Task: Add a condition where "Channel Is Chat transcript" in pending tickets.
Action: Mouse moved to (154, 465)
Screenshot: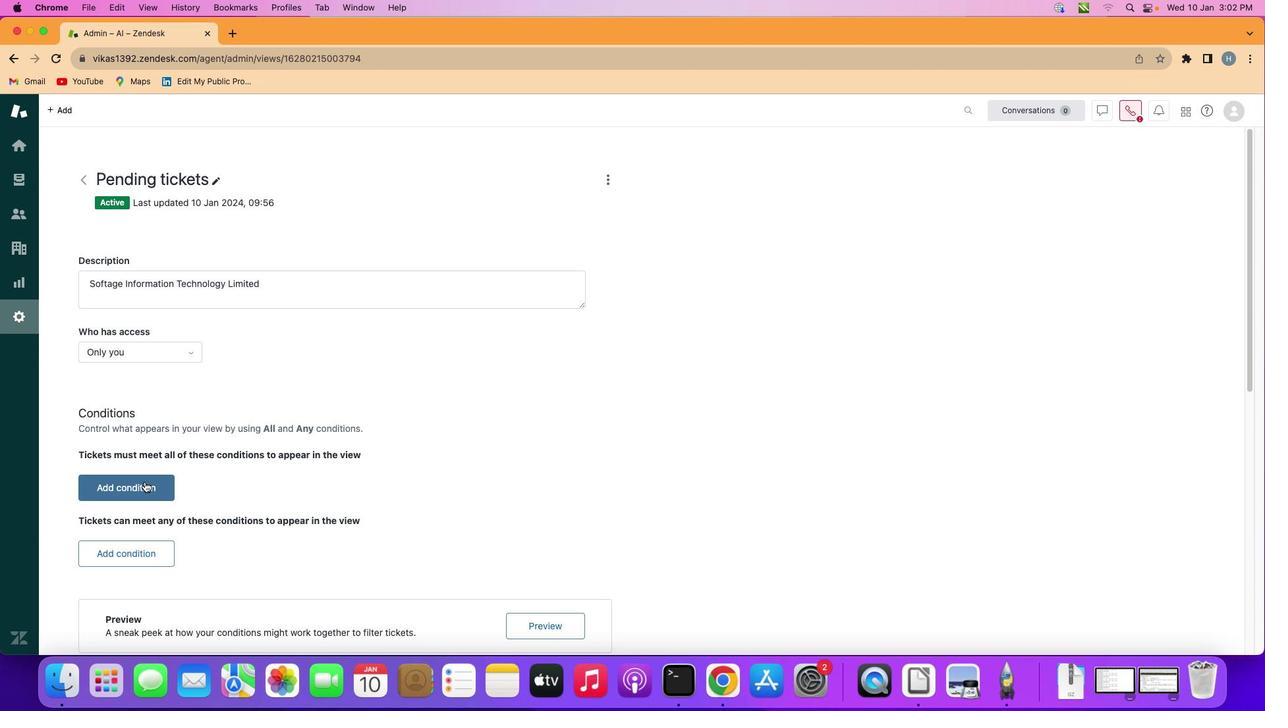 
Action: Mouse pressed left at (154, 465)
Screenshot: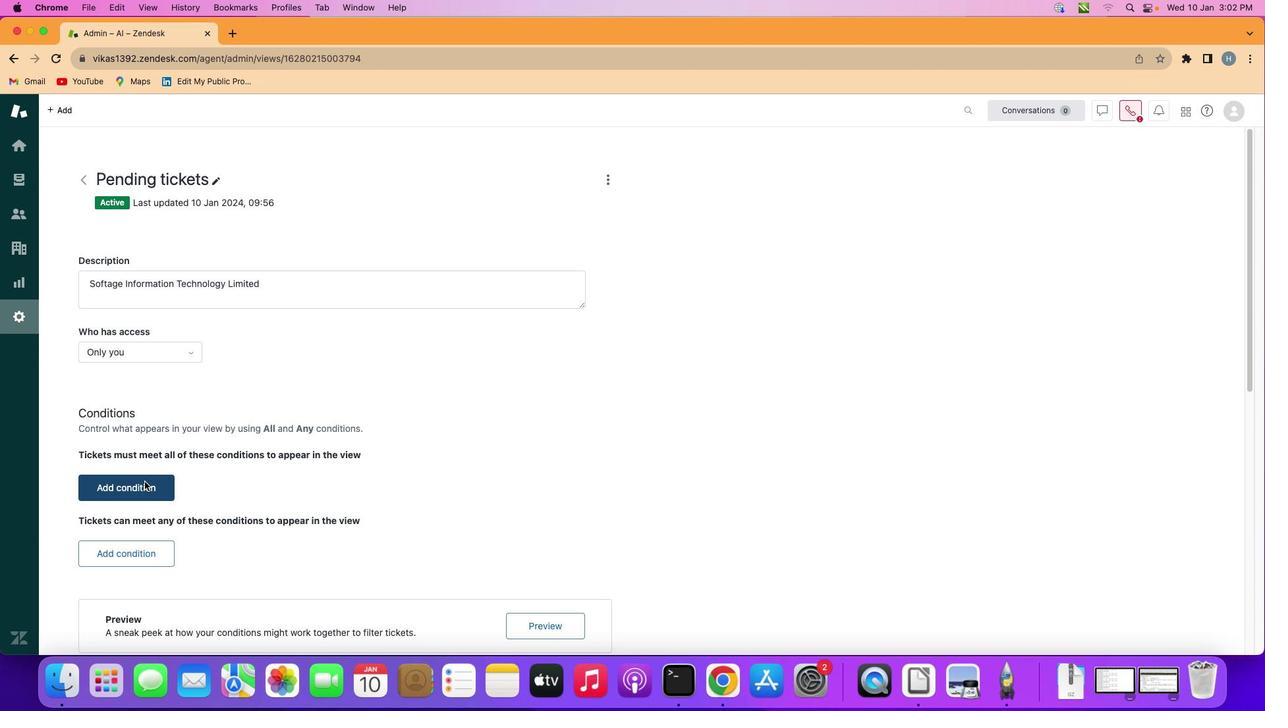 
Action: Mouse moved to (197, 466)
Screenshot: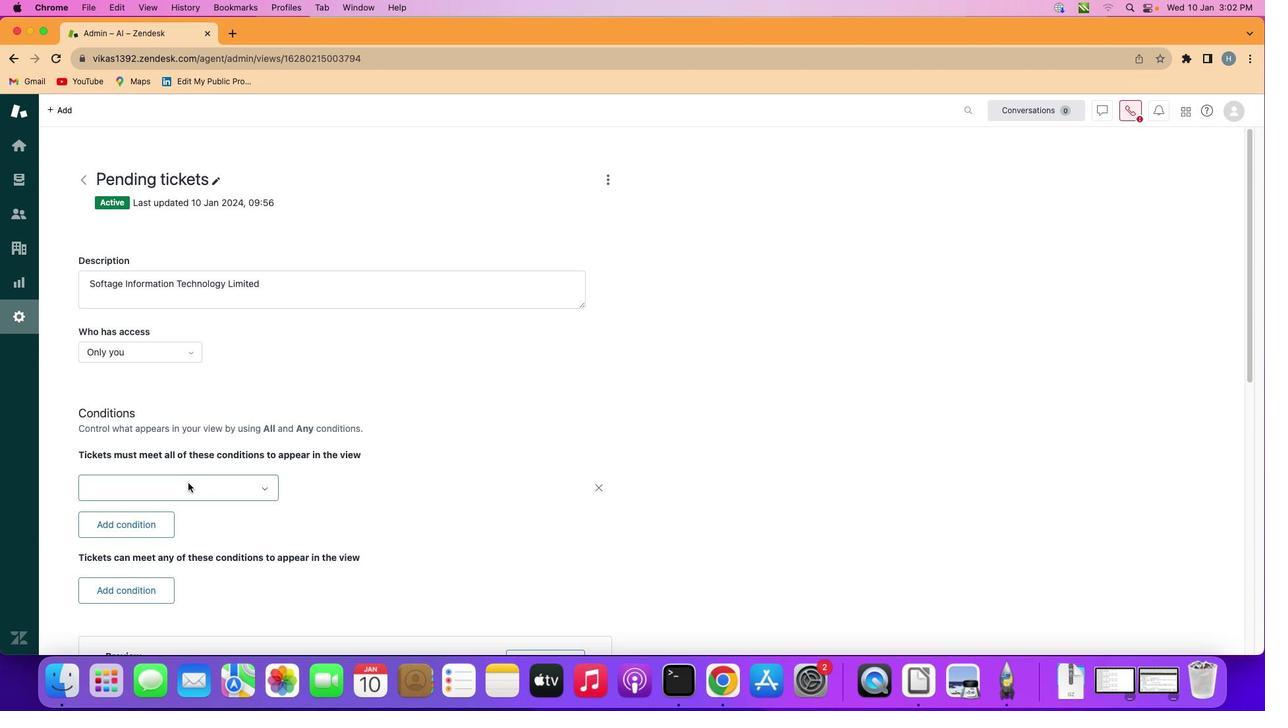 
Action: Mouse pressed left at (197, 466)
Screenshot: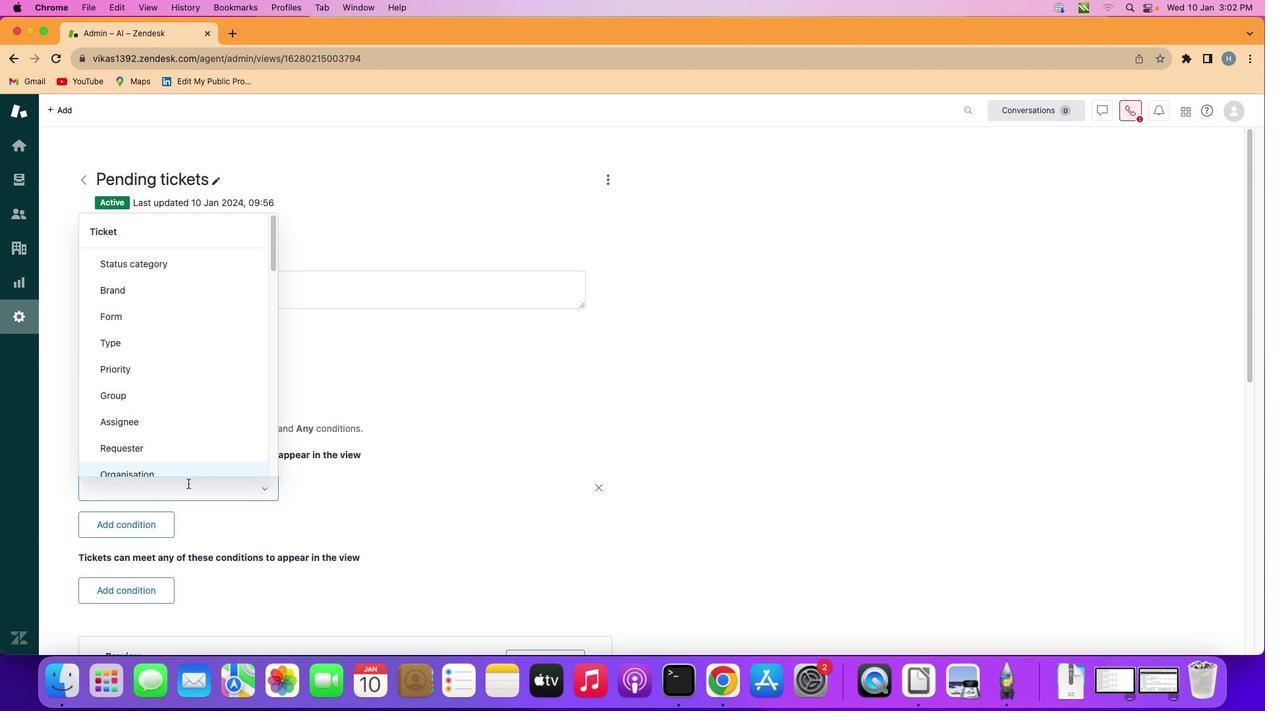 
Action: Mouse moved to (182, 383)
Screenshot: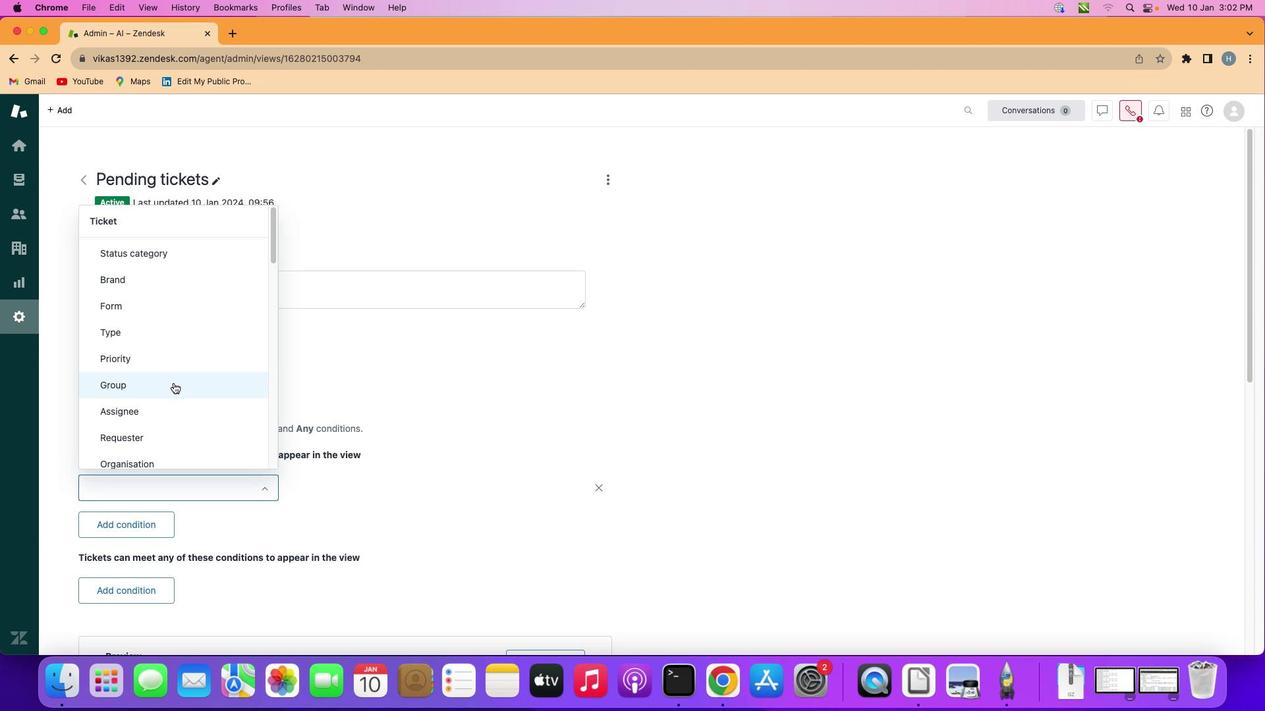 
Action: Mouse scrolled (182, 383) with delta (11, 65)
Screenshot: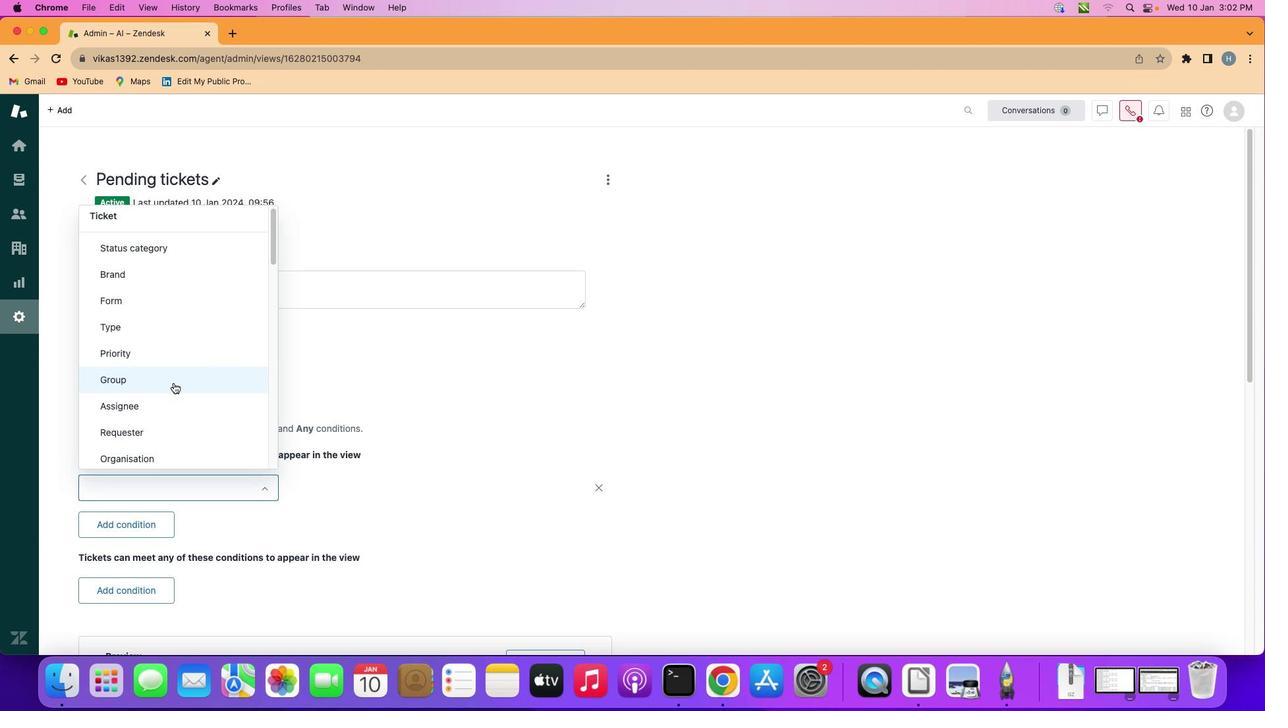 
Action: Mouse scrolled (182, 383) with delta (11, 65)
Screenshot: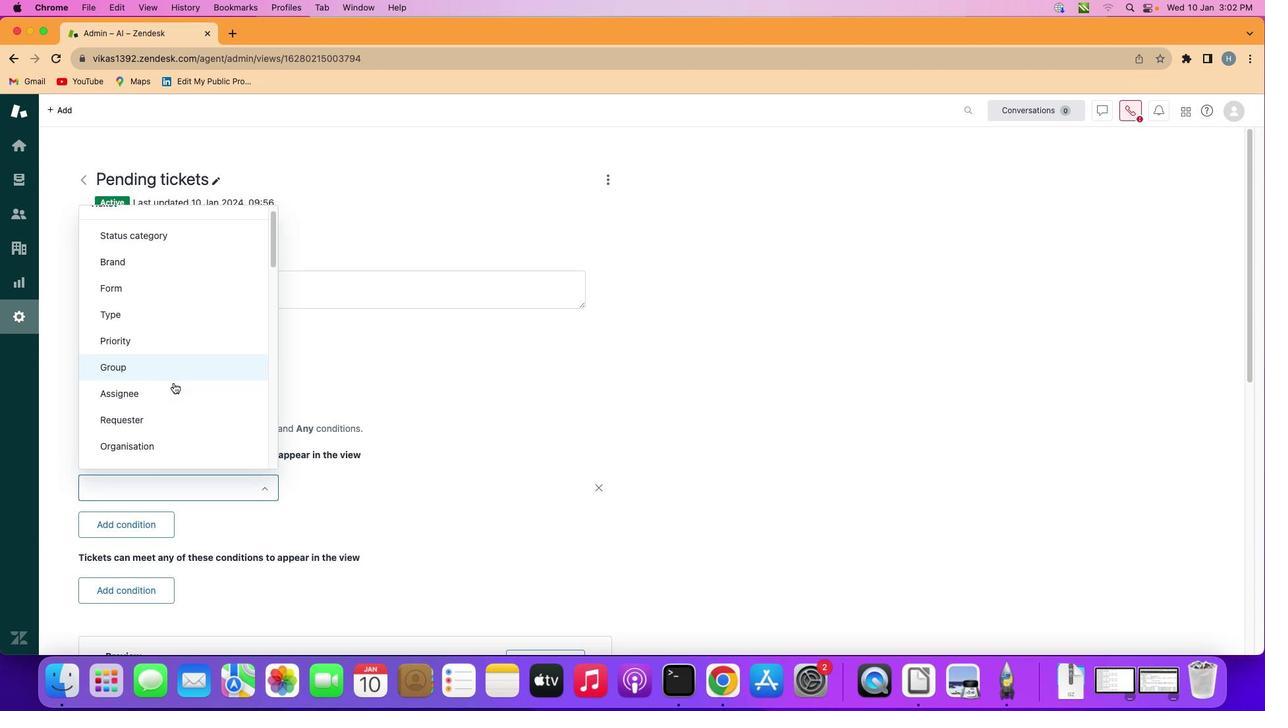 
Action: Mouse moved to (182, 383)
Screenshot: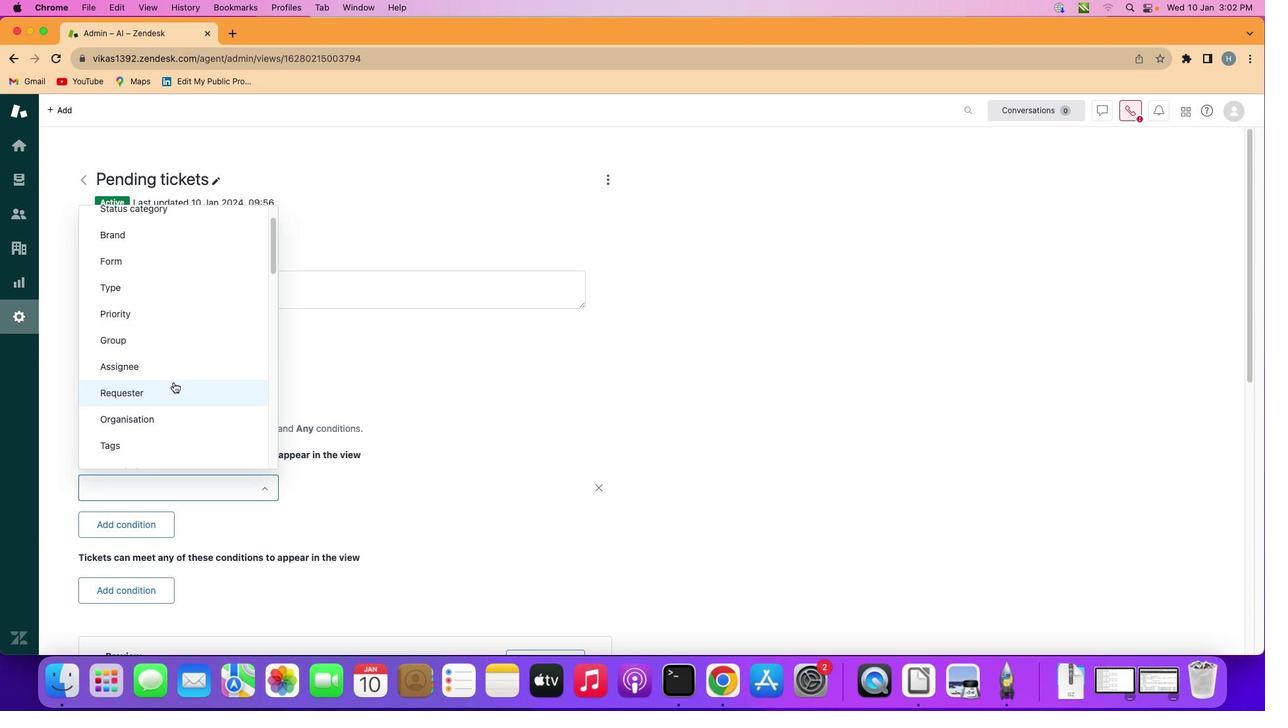 
Action: Mouse scrolled (182, 383) with delta (11, 65)
Screenshot: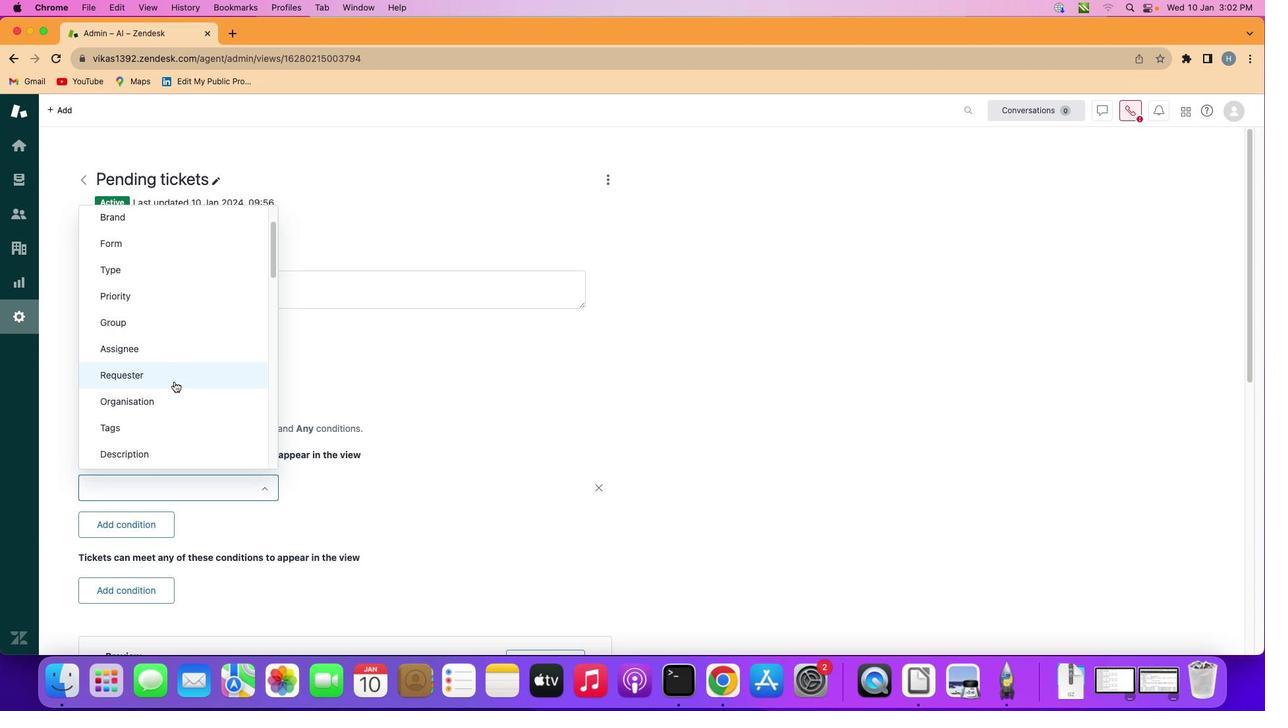 
Action: Mouse moved to (182, 383)
Screenshot: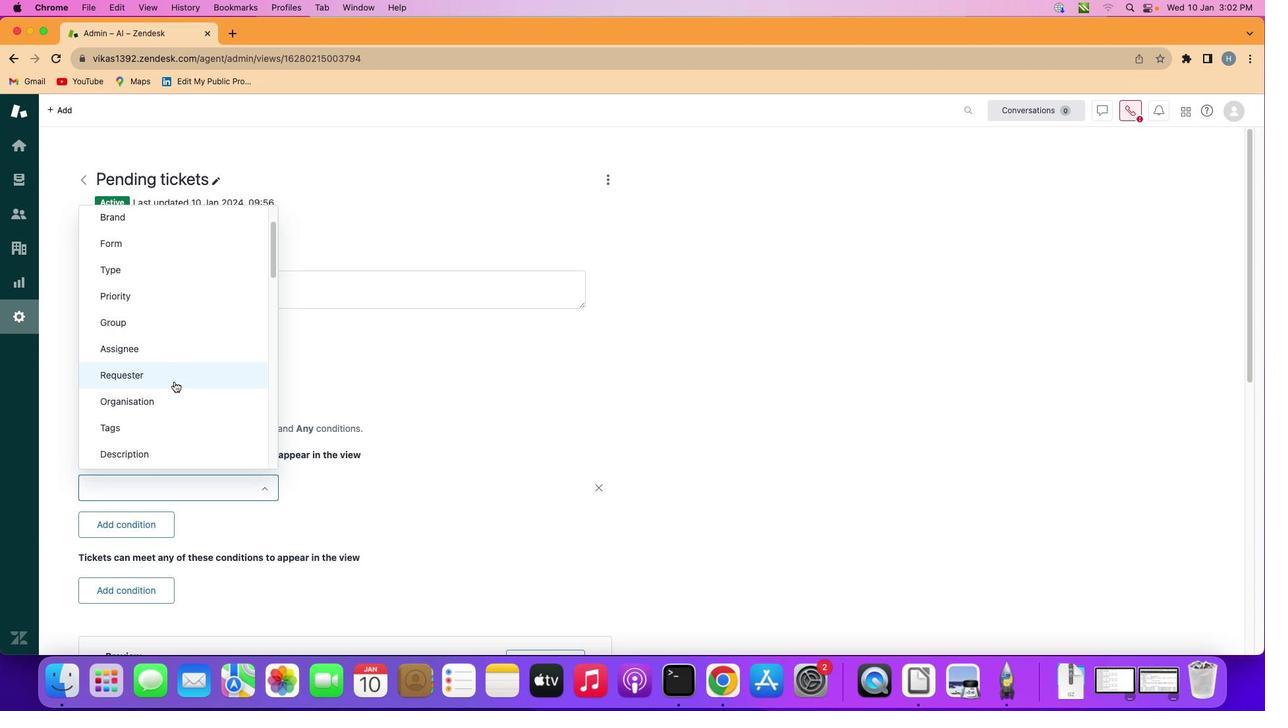 
Action: Mouse scrolled (182, 383) with delta (11, 65)
Screenshot: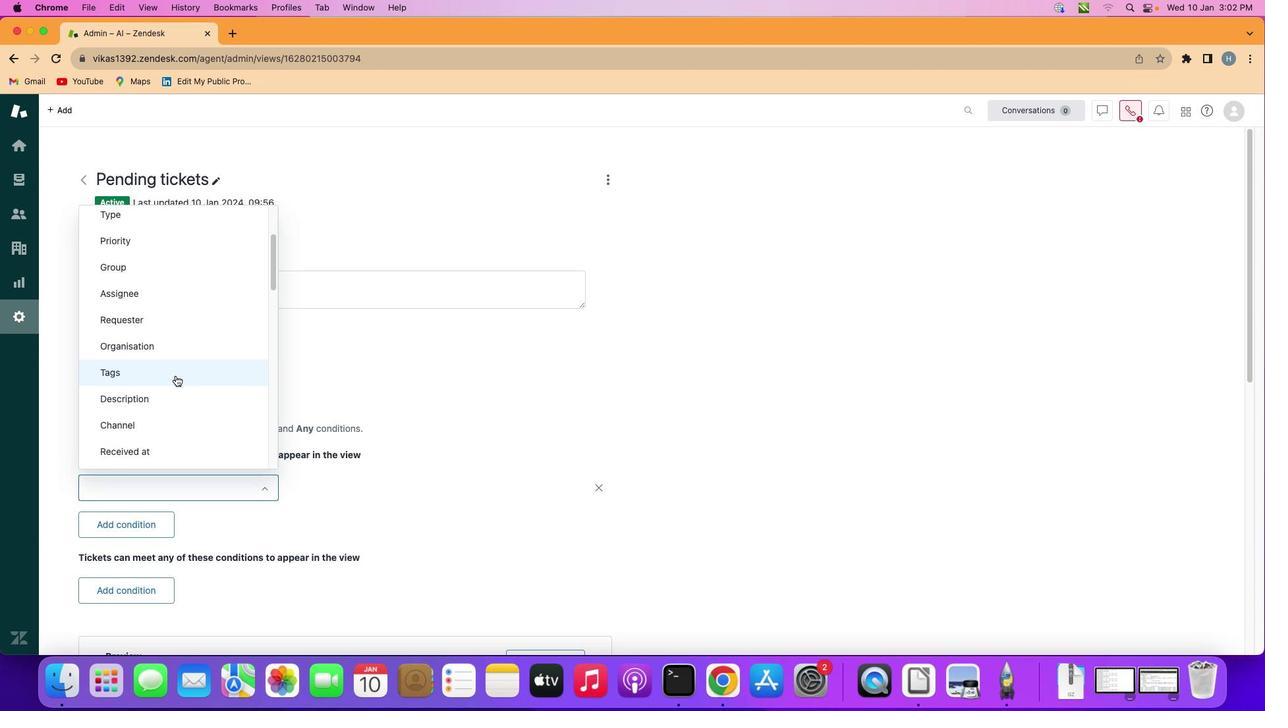 
Action: Mouse moved to (183, 383)
Screenshot: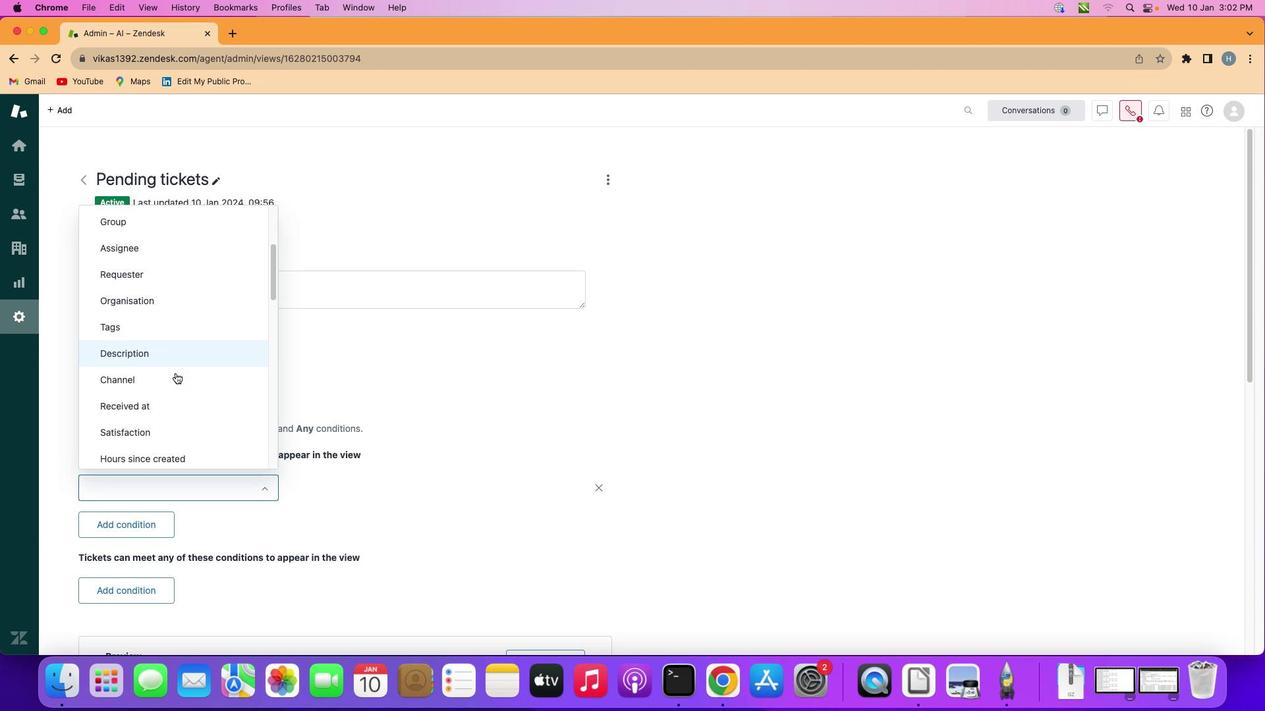 
Action: Mouse scrolled (183, 383) with delta (11, 65)
Screenshot: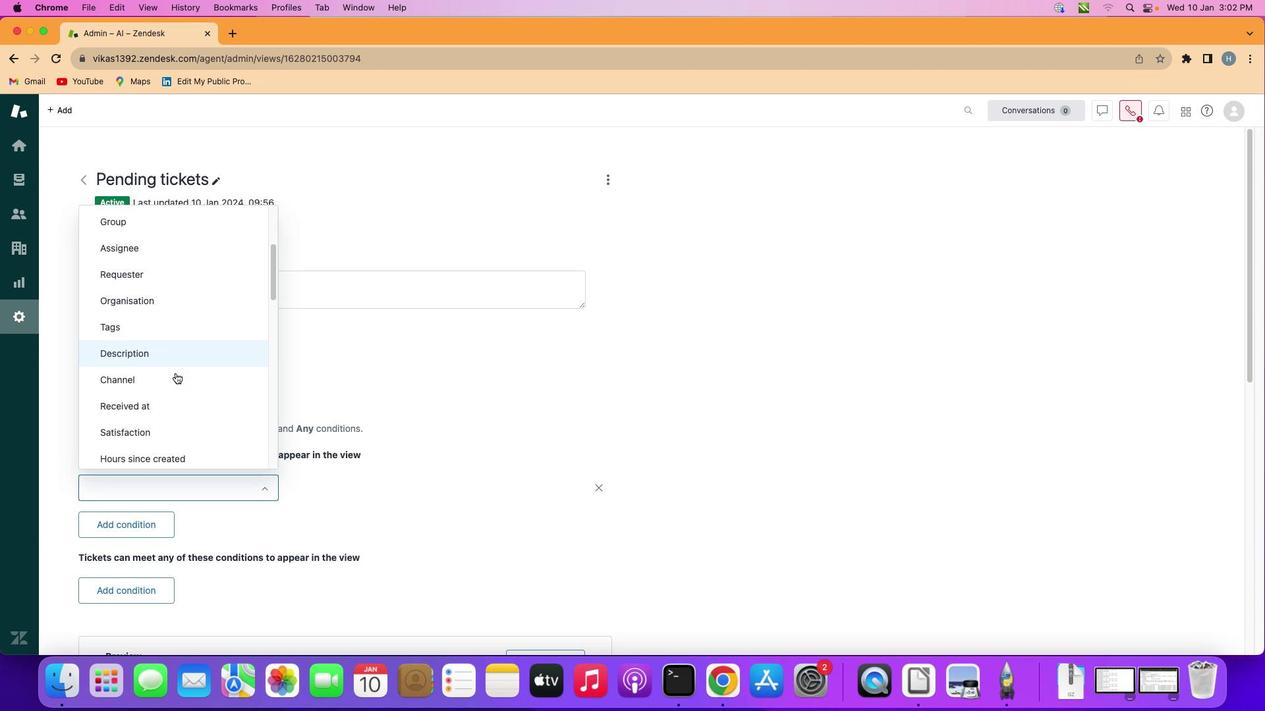 
Action: Mouse moved to (199, 377)
Screenshot: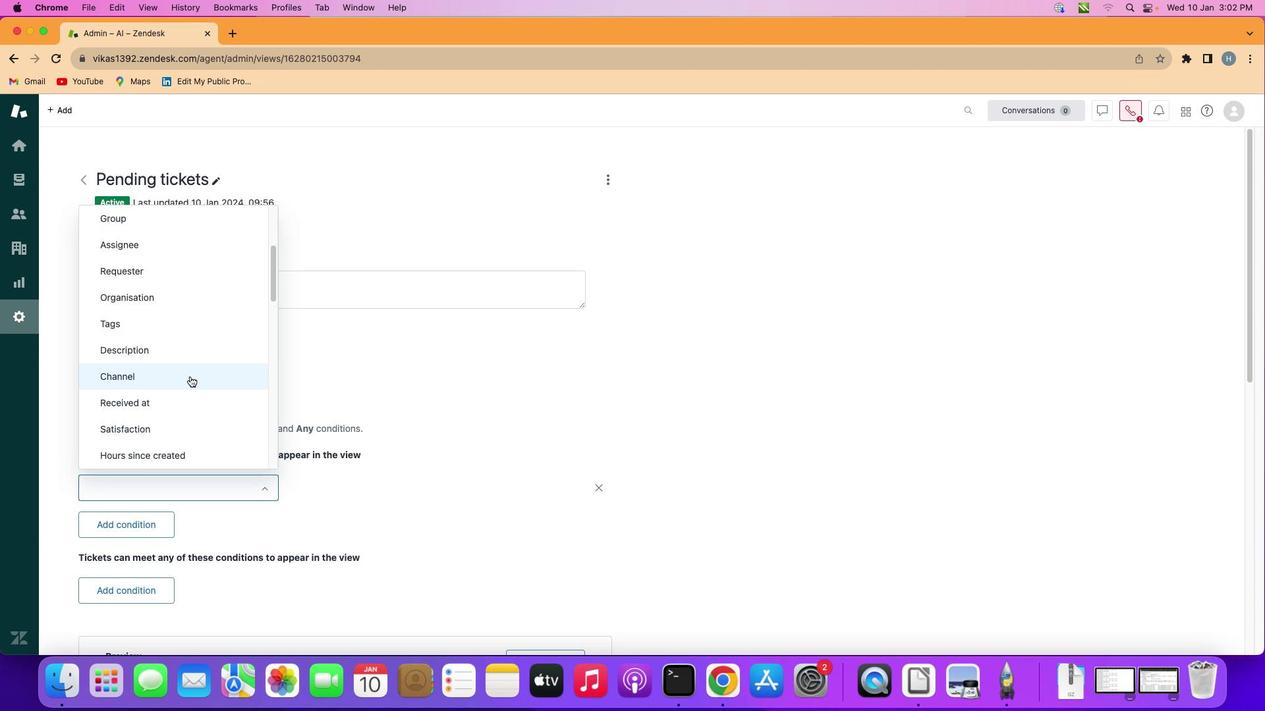 
Action: Mouse pressed left at (199, 377)
Screenshot: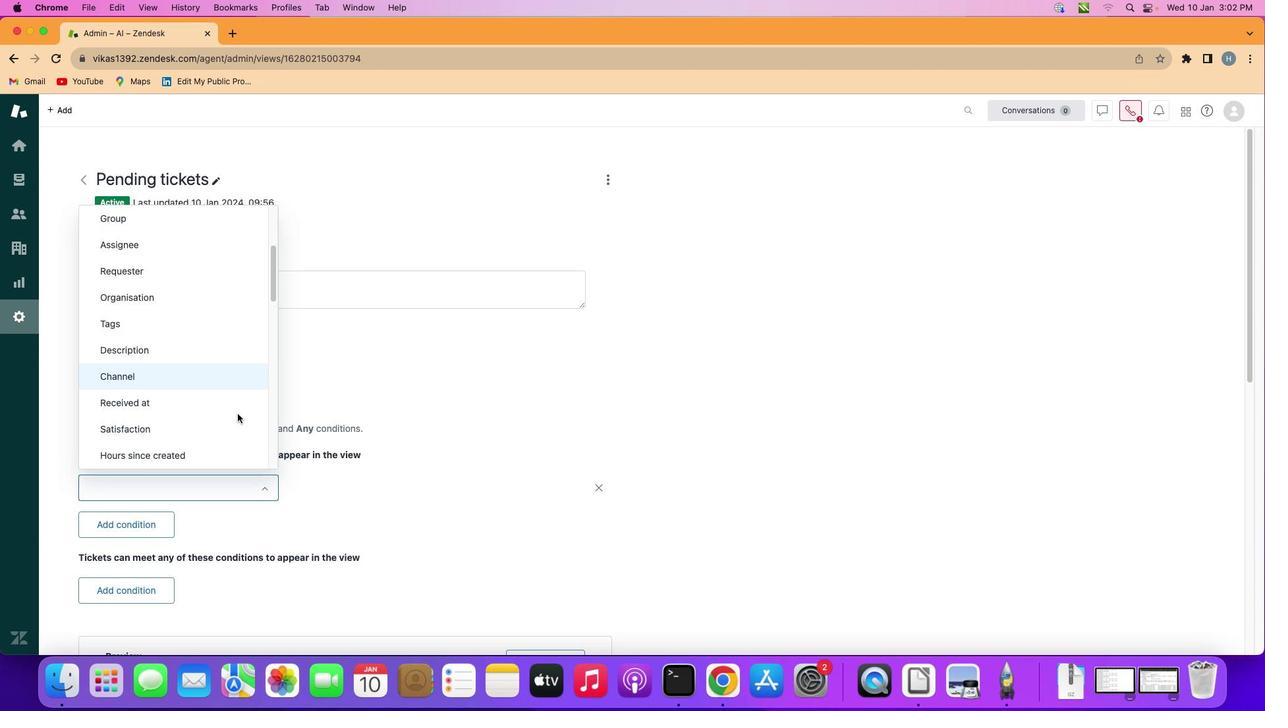 
Action: Mouse moved to (341, 465)
Screenshot: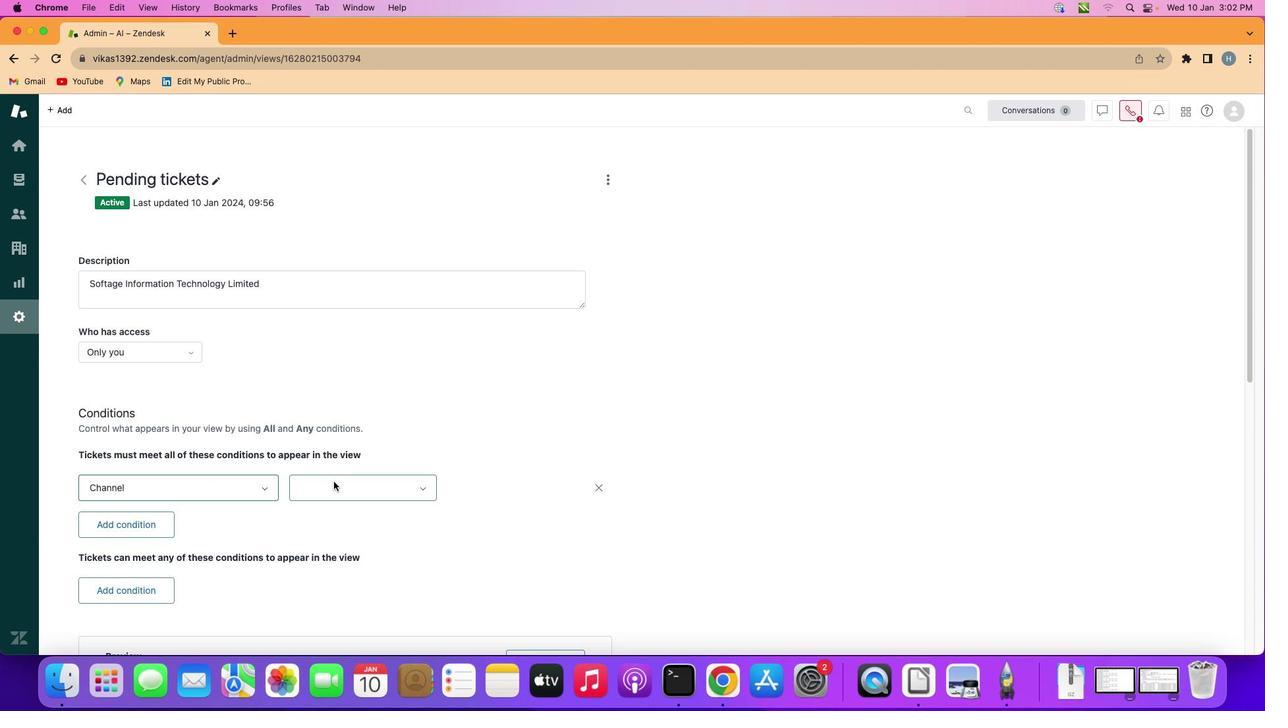 
Action: Mouse pressed left at (341, 465)
Screenshot: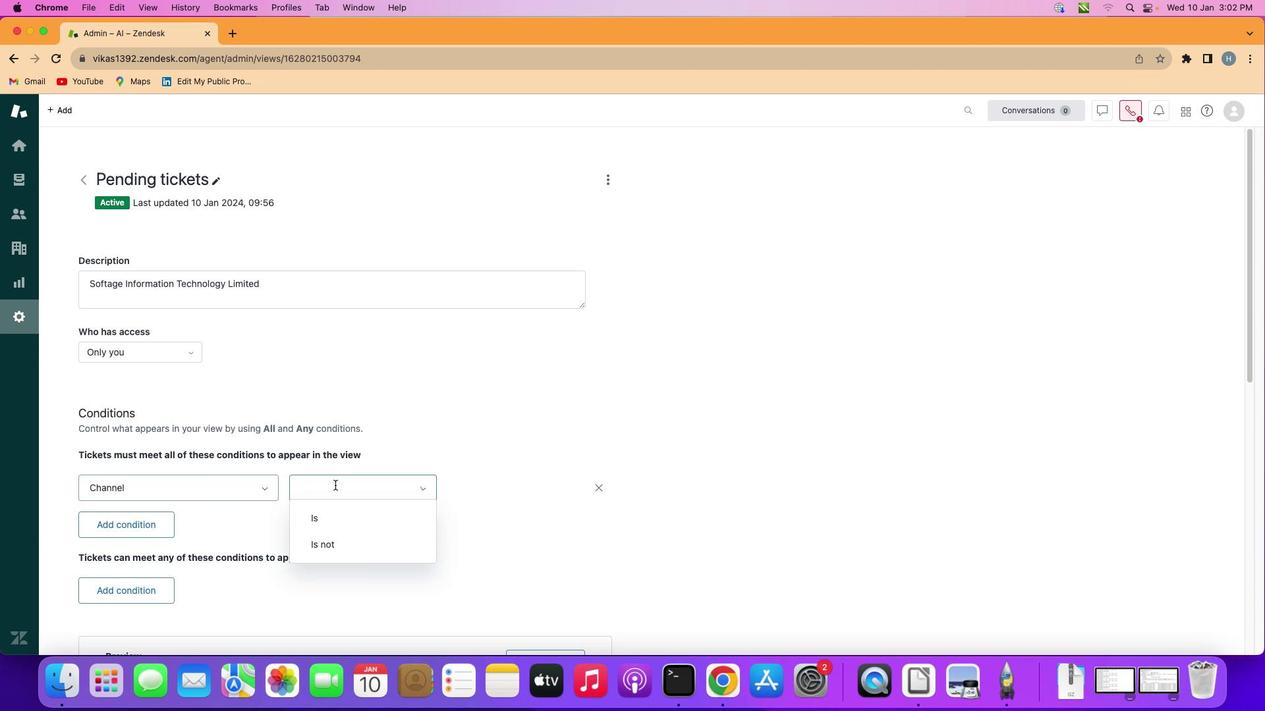 
Action: Mouse moved to (342, 497)
Screenshot: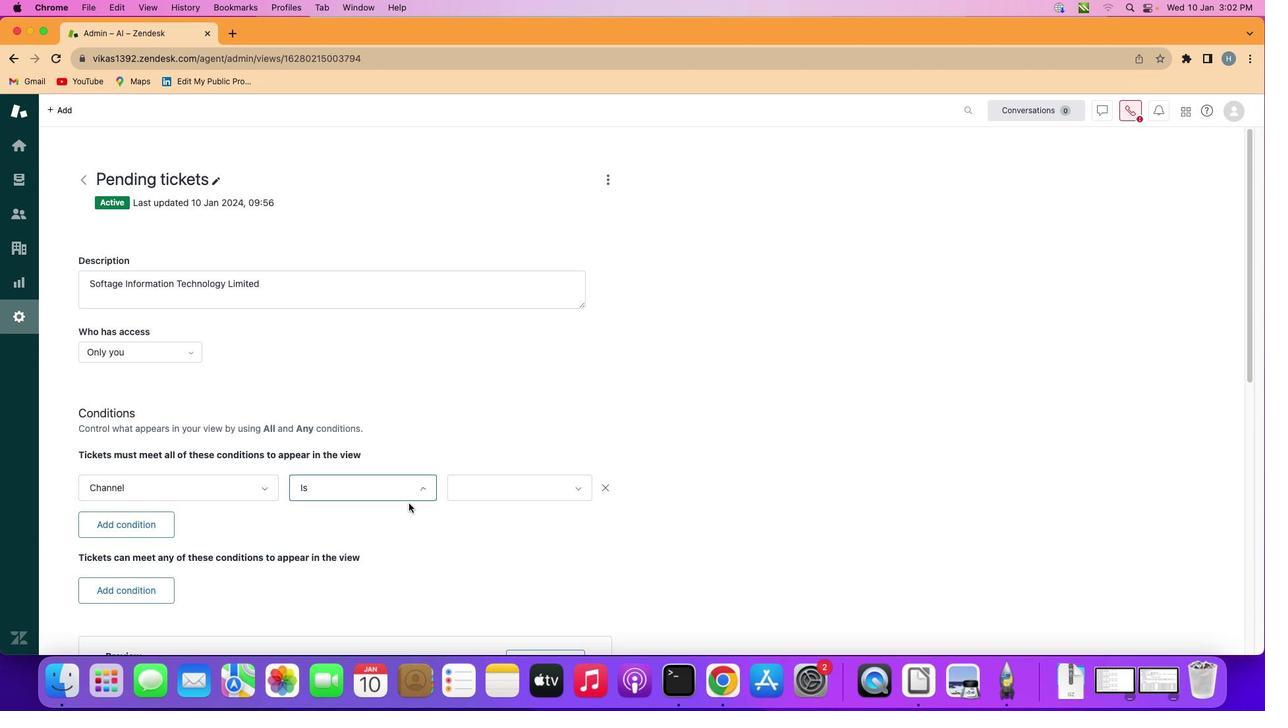
Action: Mouse pressed left at (342, 497)
Screenshot: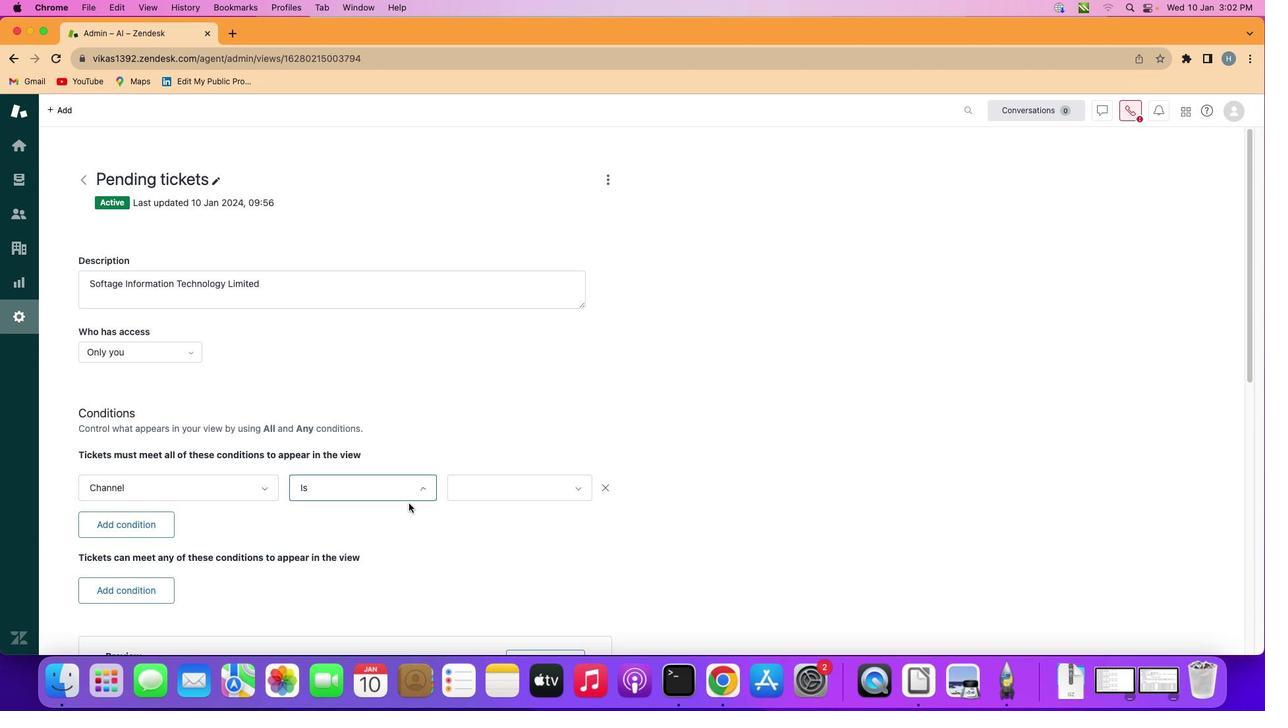 
Action: Mouse moved to (547, 464)
Screenshot: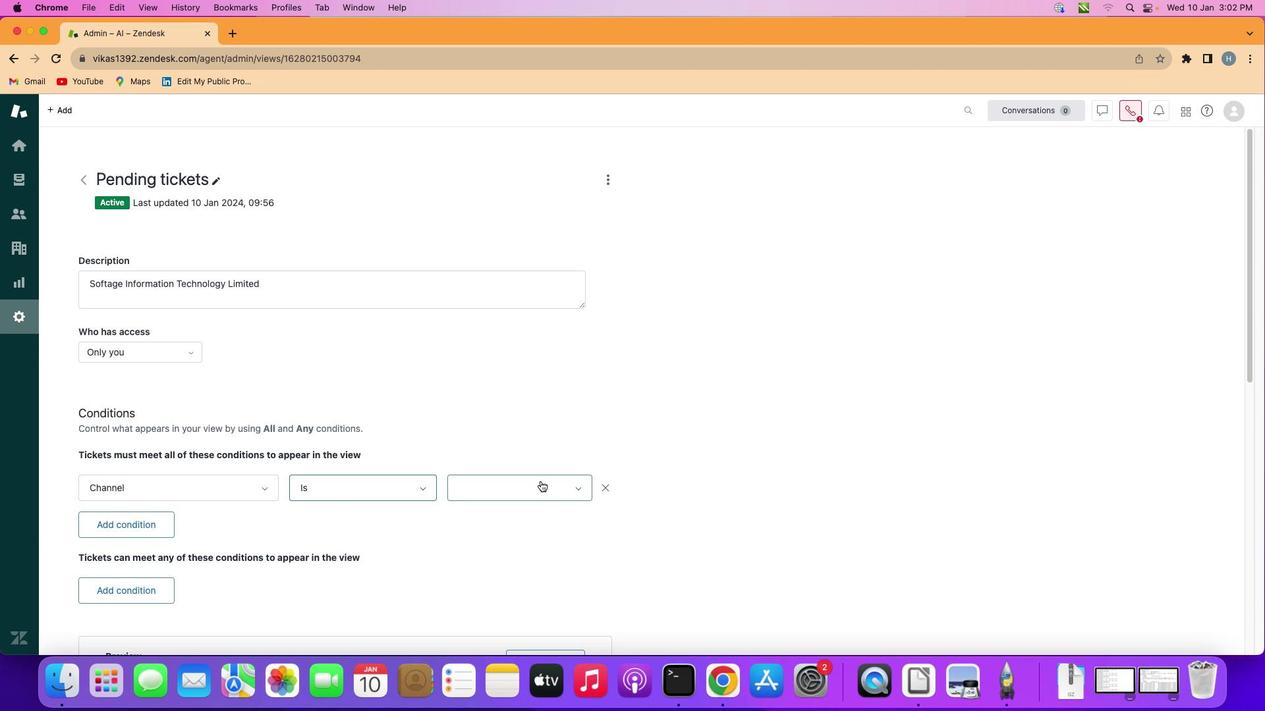
Action: Mouse pressed left at (547, 464)
Screenshot: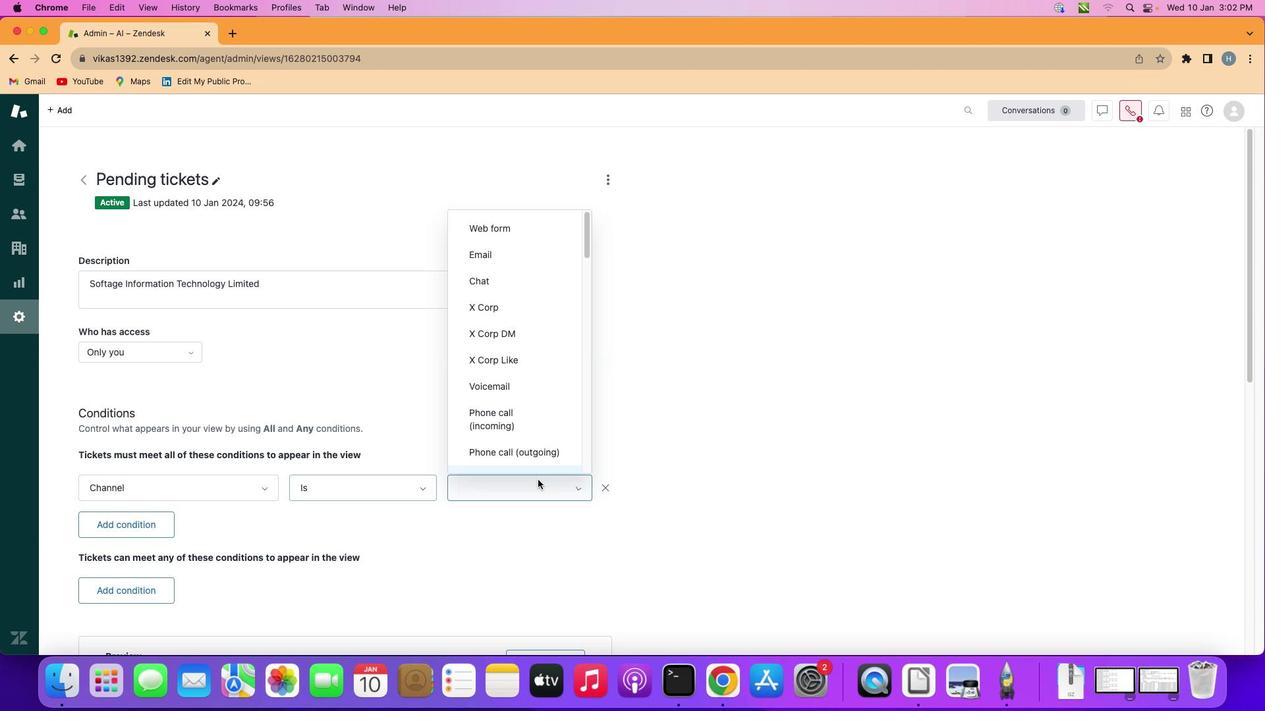 
Action: Mouse moved to (532, 370)
Screenshot: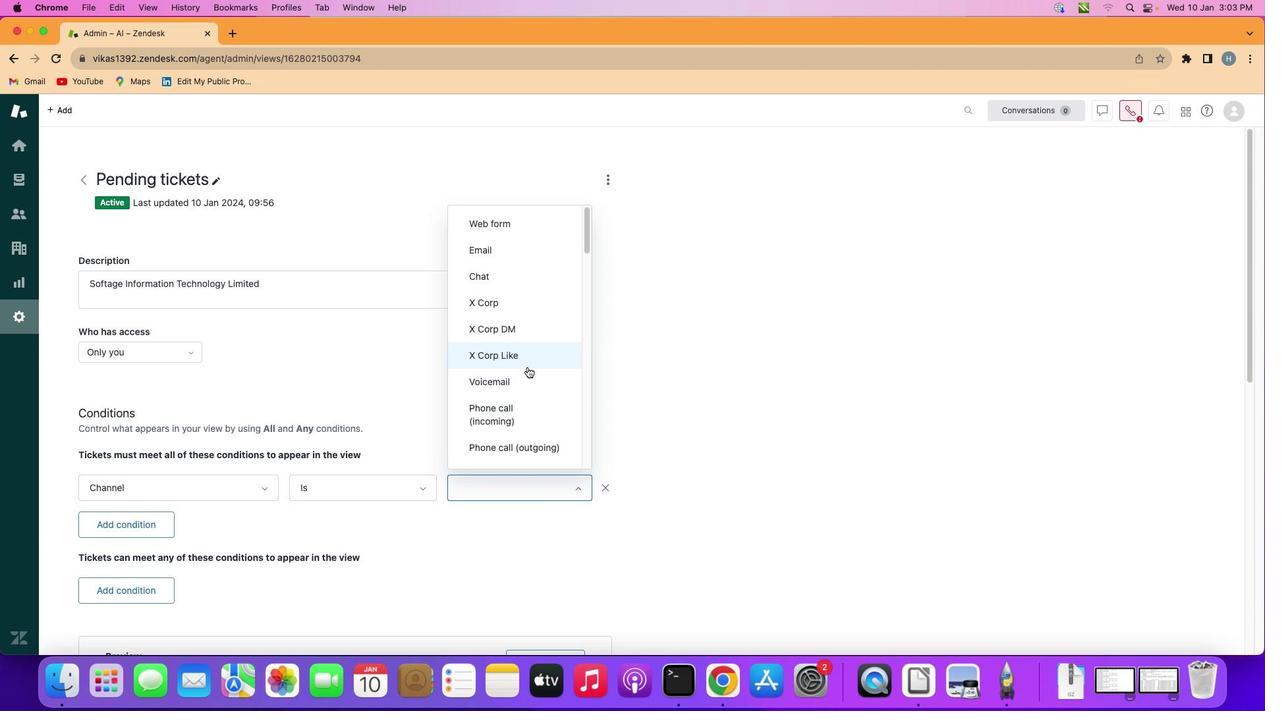 
Action: Mouse scrolled (532, 370) with delta (11, 65)
Screenshot: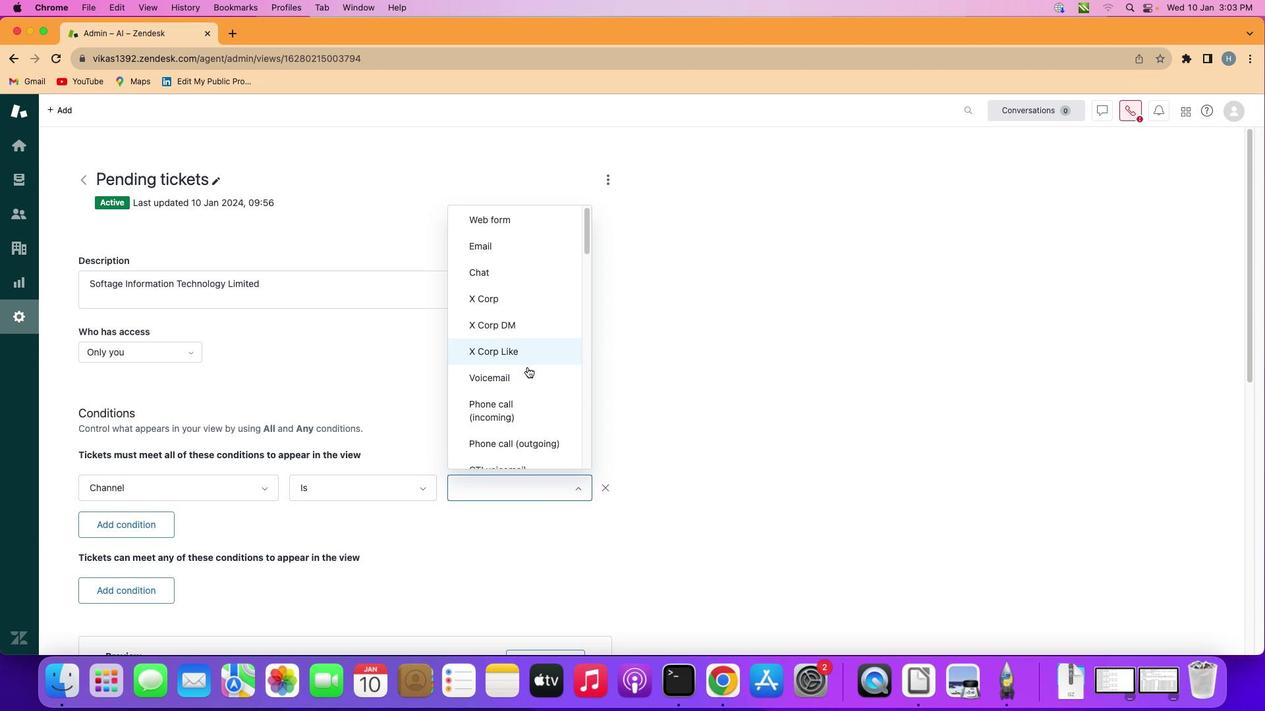 
Action: Mouse scrolled (532, 370) with delta (11, 65)
Screenshot: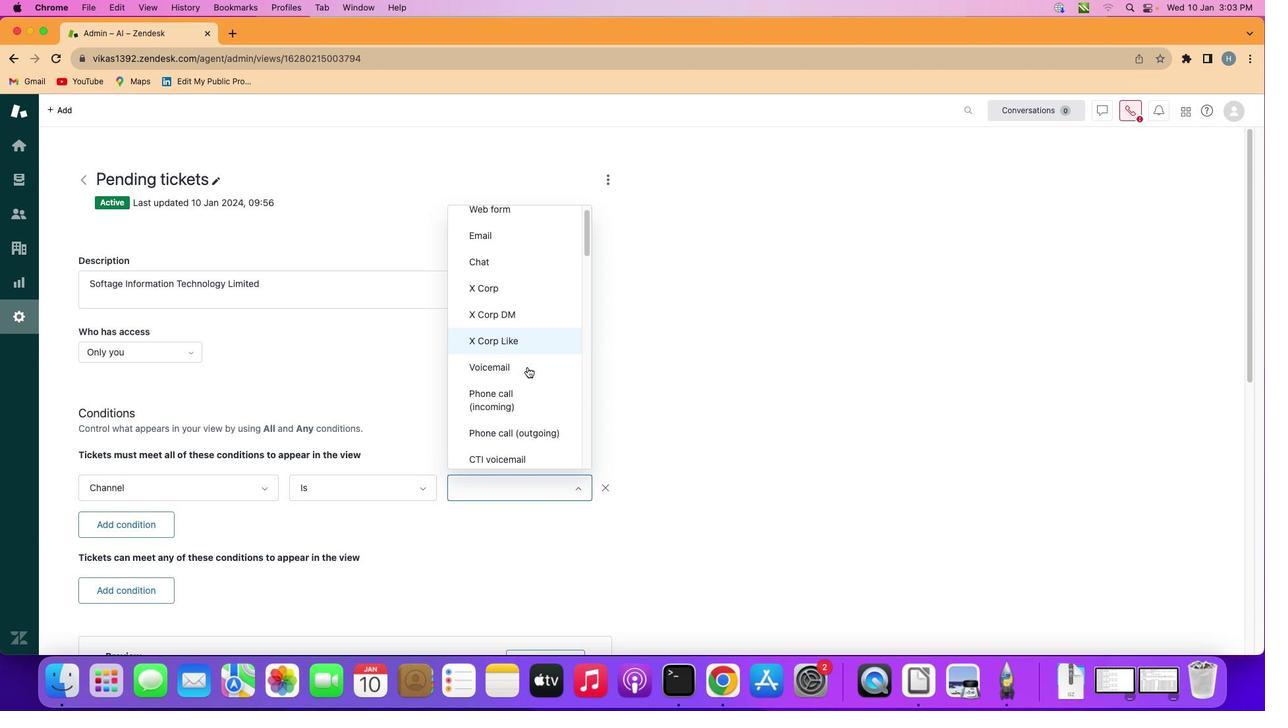 
Action: Mouse scrolled (532, 370) with delta (11, 65)
Screenshot: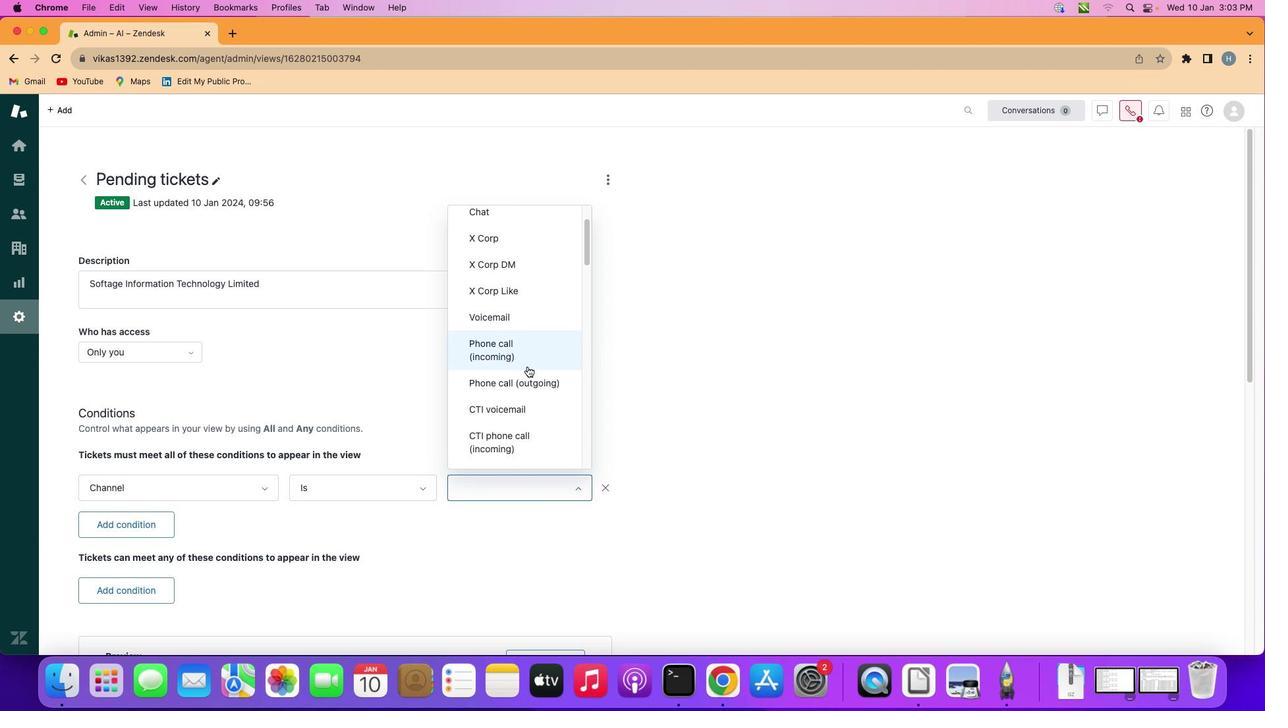 
Action: Mouse scrolled (532, 370) with delta (11, 65)
Screenshot: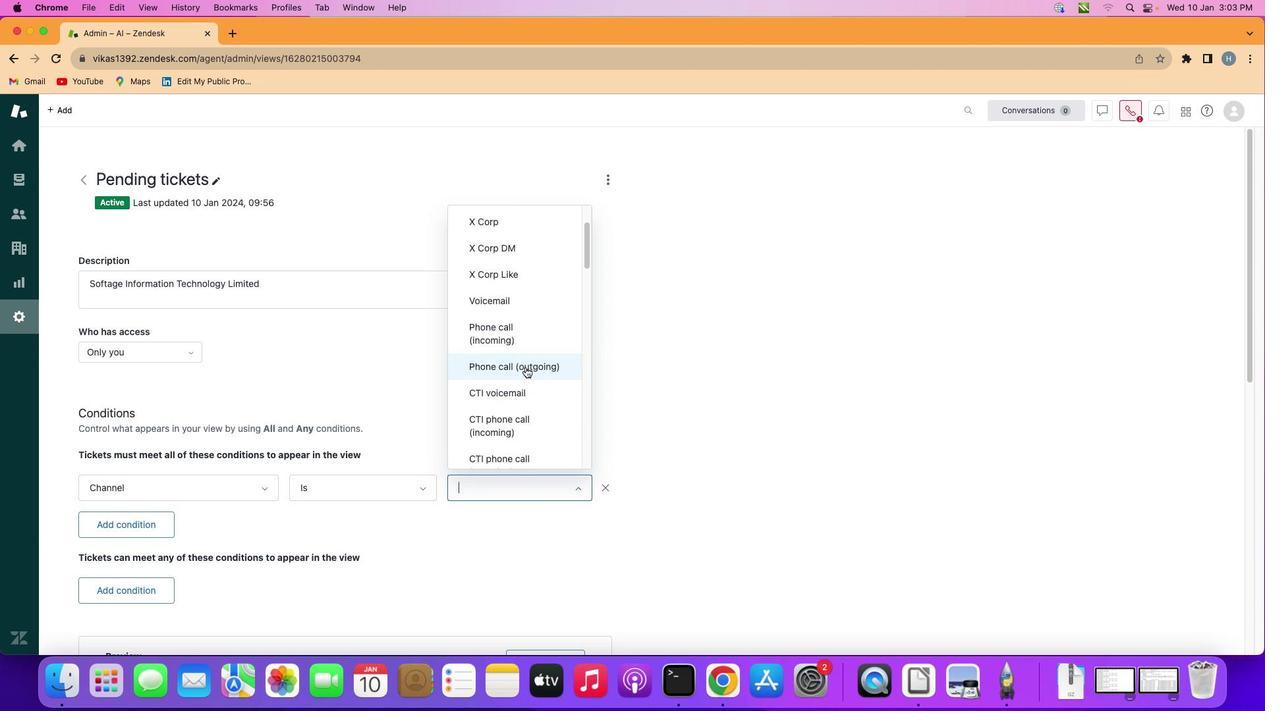 
Action: Mouse moved to (521, 380)
Screenshot: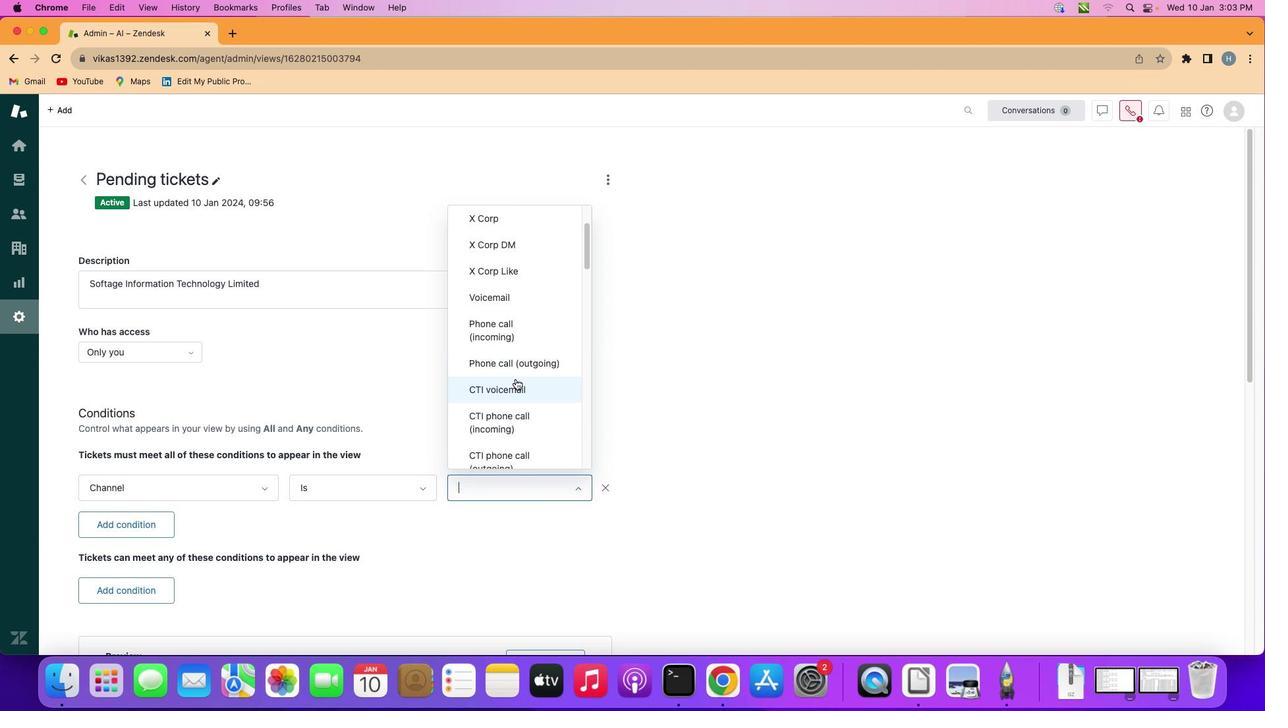 
Action: Mouse scrolled (521, 380) with delta (11, 65)
Screenshot: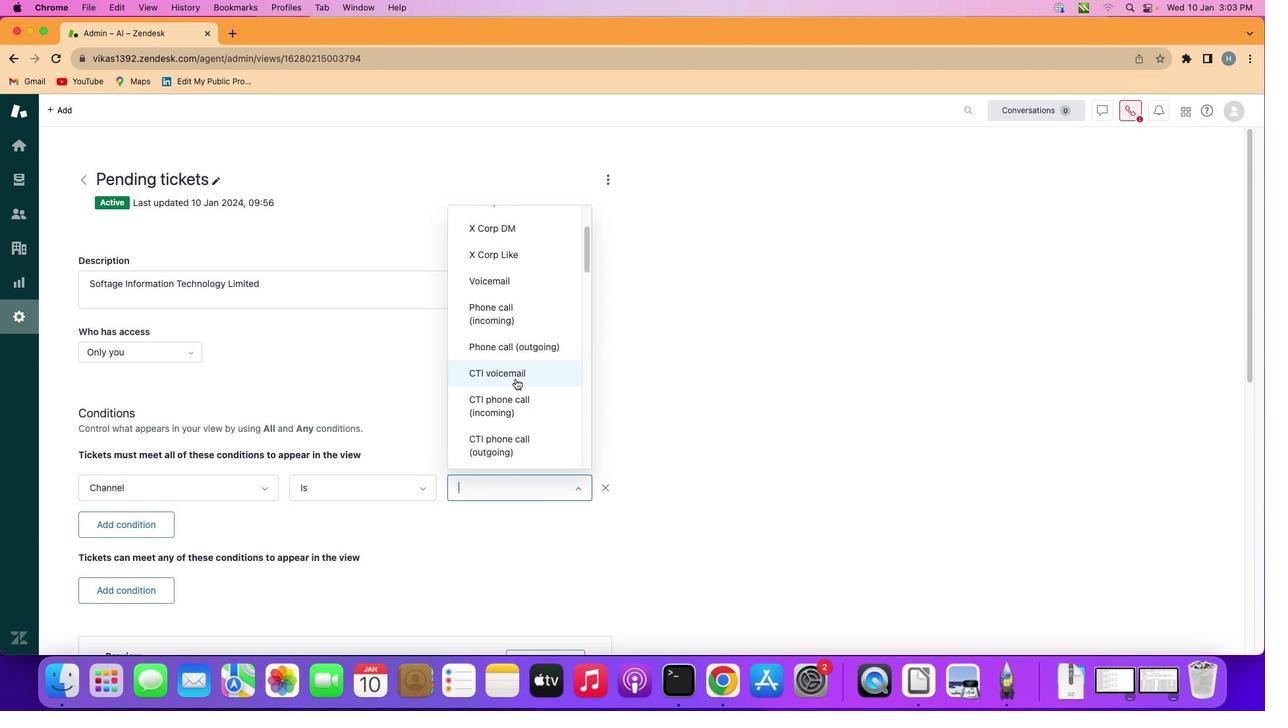 
Action: Mouse scrolled (521, 380) with delta (11, 65)
Screenshot: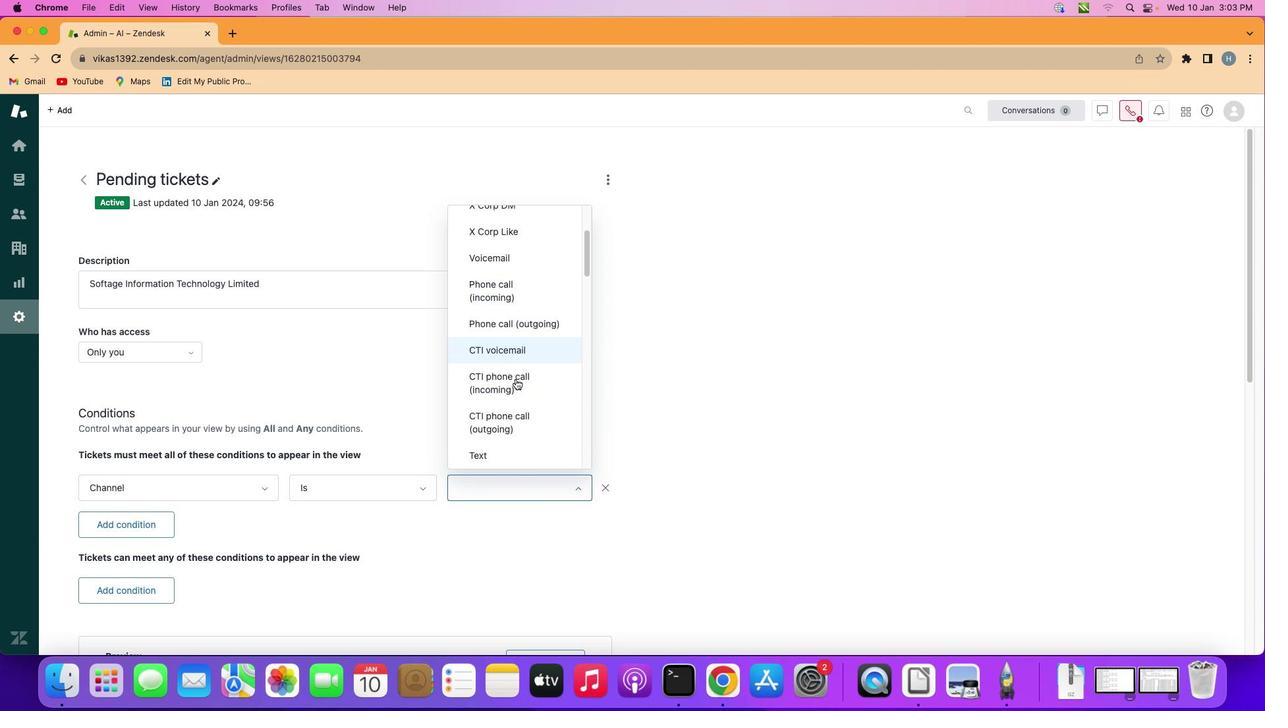 
Action: Mouse scrolled (521, 380) with delta (11, 65)
Screenshot: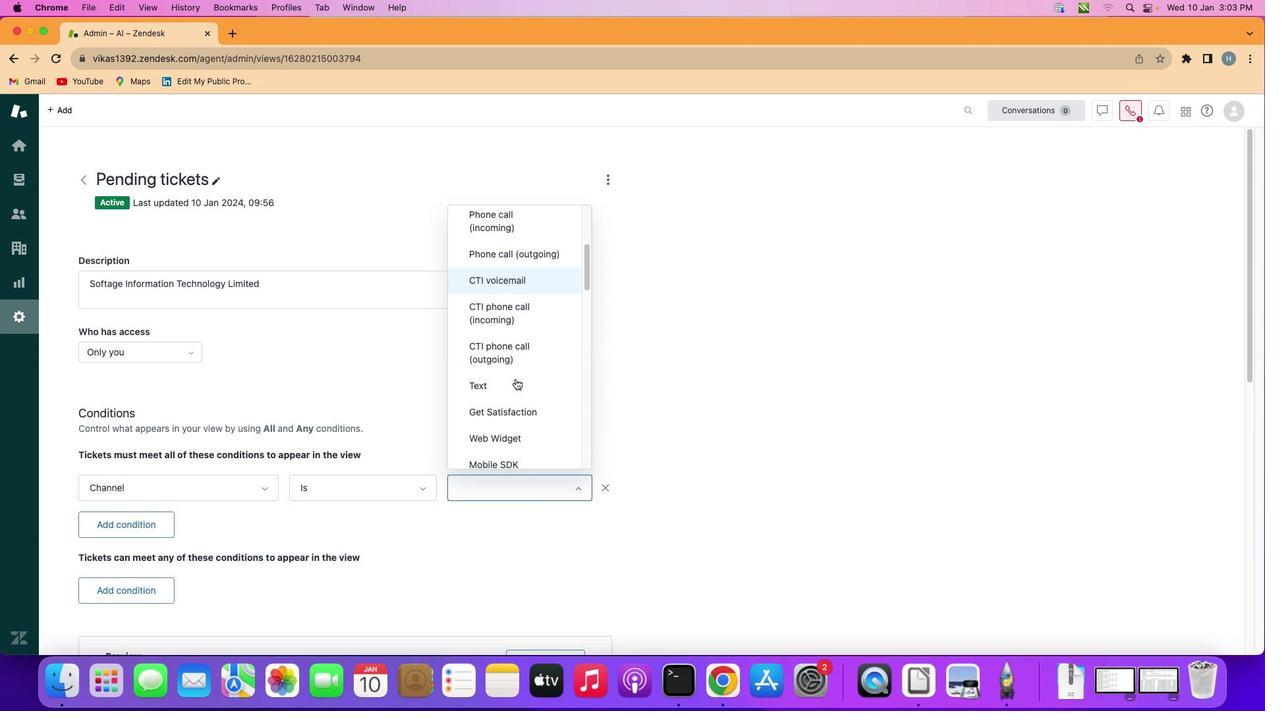 
Action: Mouse scrolled (521, 380) with delta (11, 65)
Screenshot: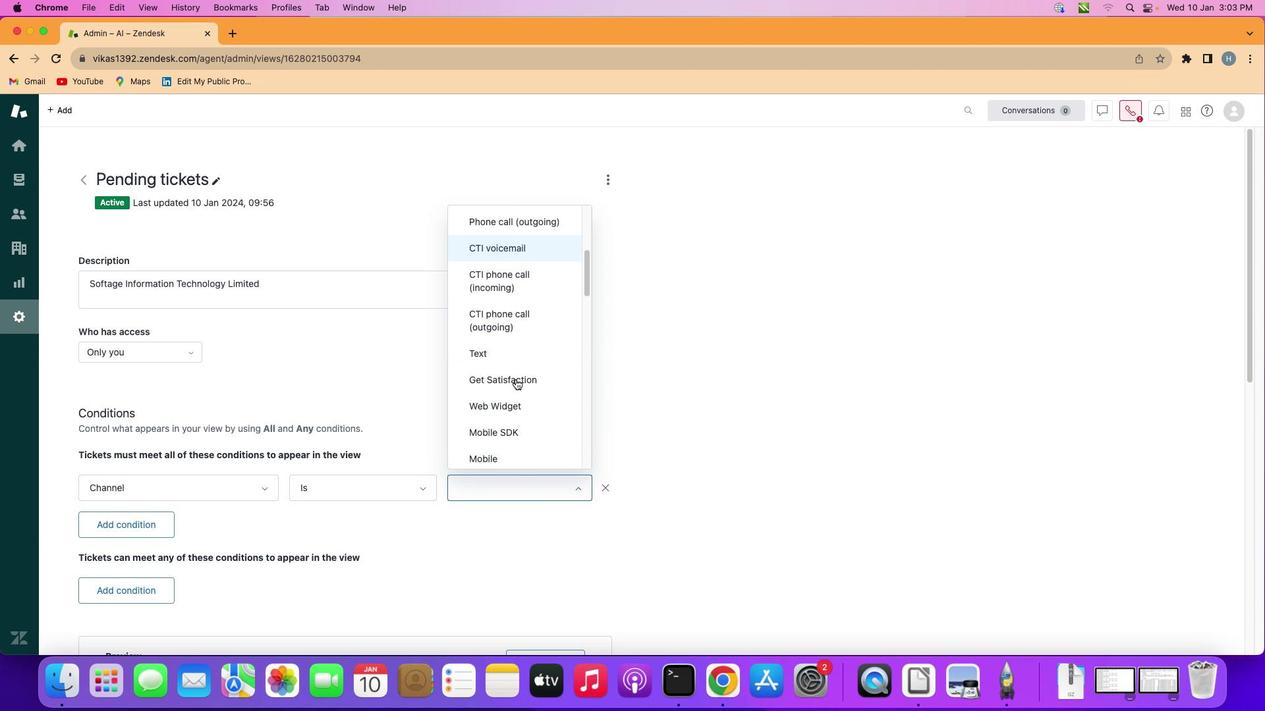
Action: Mouse scrolled (521, 380) with delta (11, 65)
Screenshot: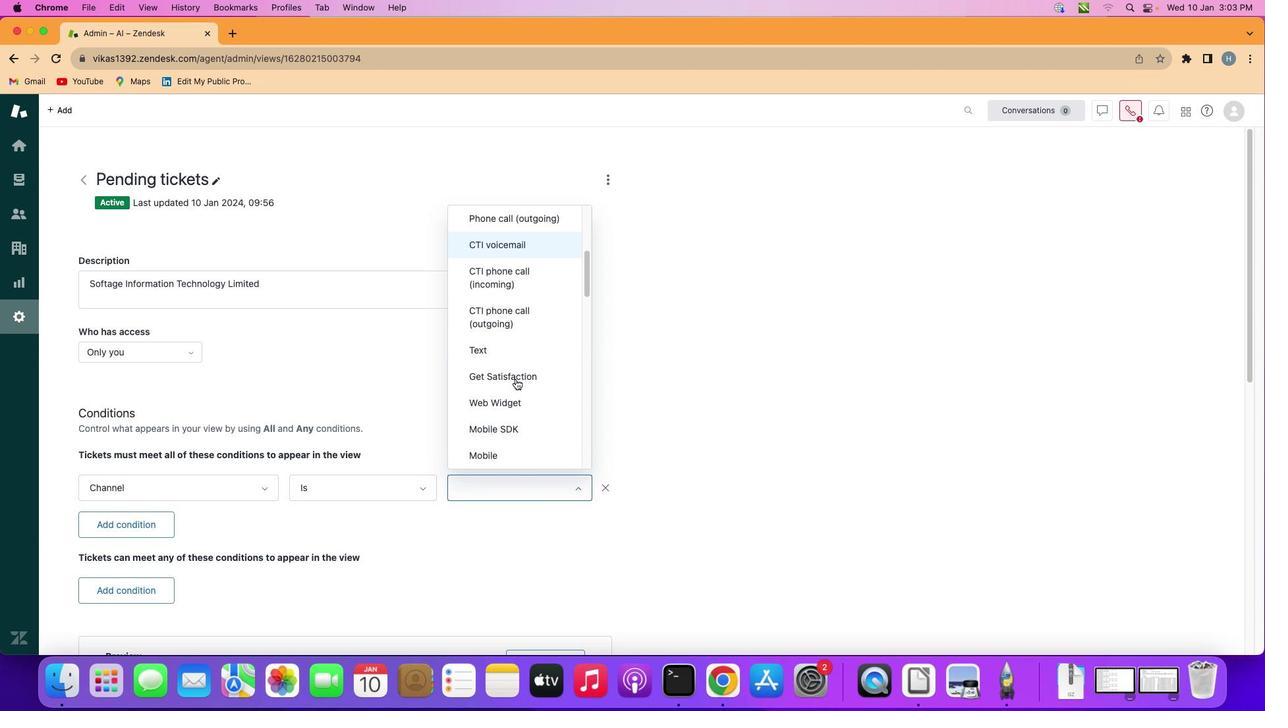 
Action: Mouse scrolled (521, 380) with delta (11, 65)
Screenshot: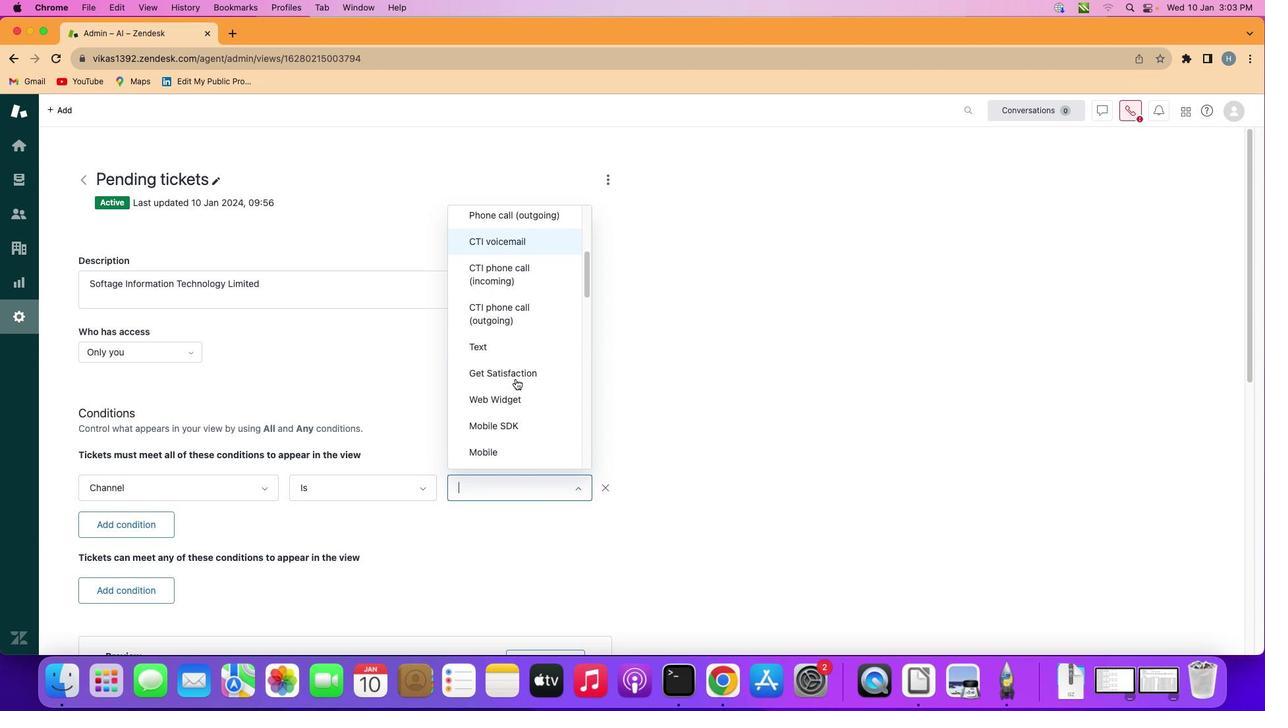 
Action: Mouse scrolled (521, 380) with delta (11, 65)
Screenshot: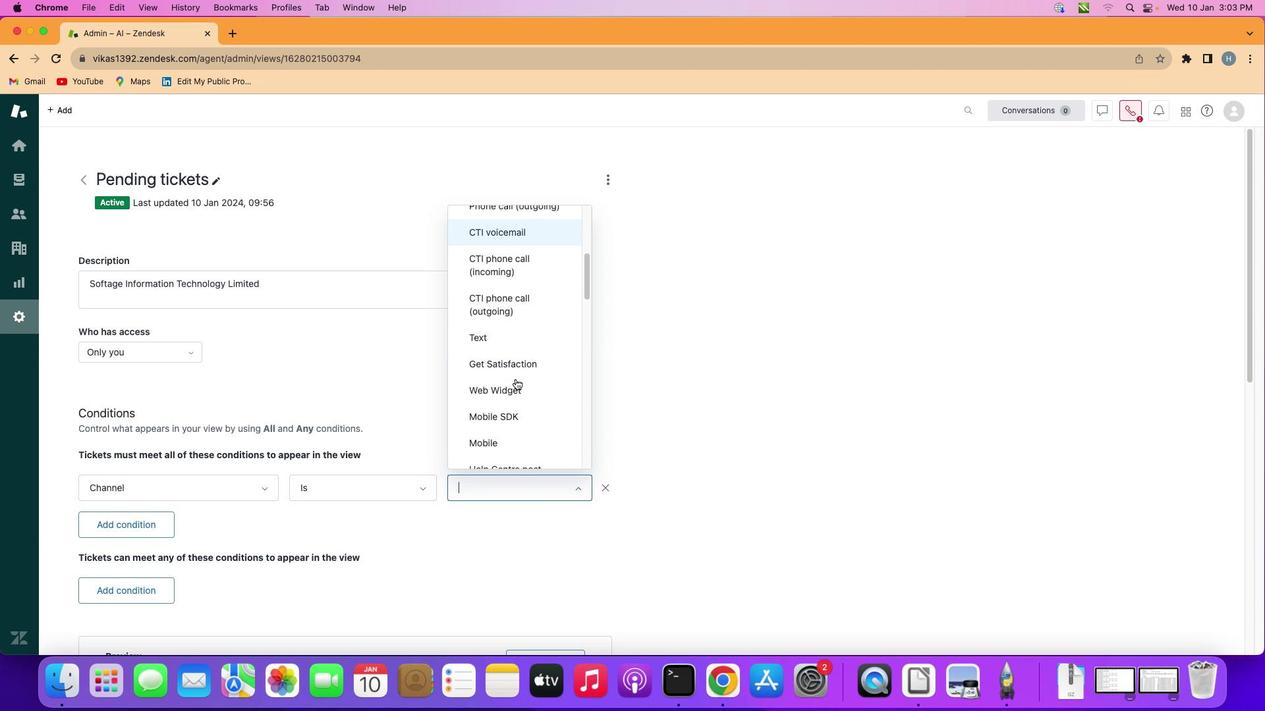 
Action: Mouse scrolled (521, 380) with delta (11, 65)
Screenshot: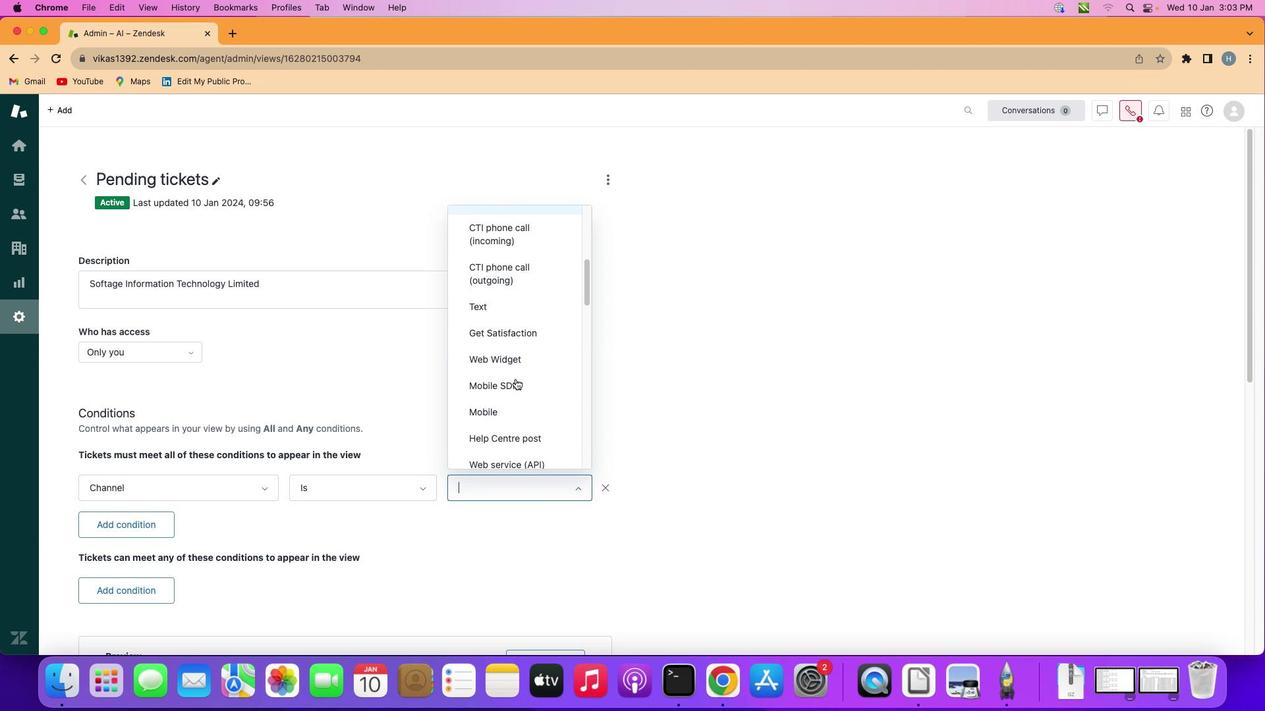 
Action: Mouse scrolled (521, 380) with delta (11, 65)
Screenshot: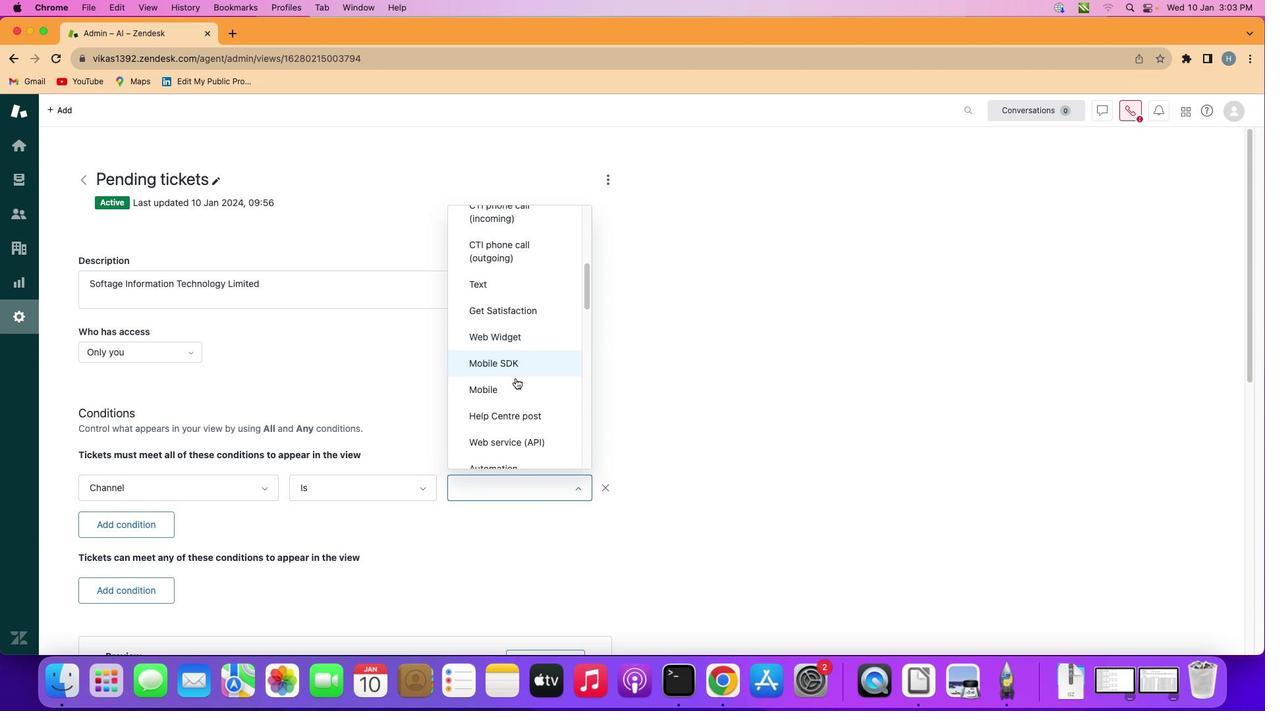 
Action: Mouse moved to (521, 379)
Screenshot: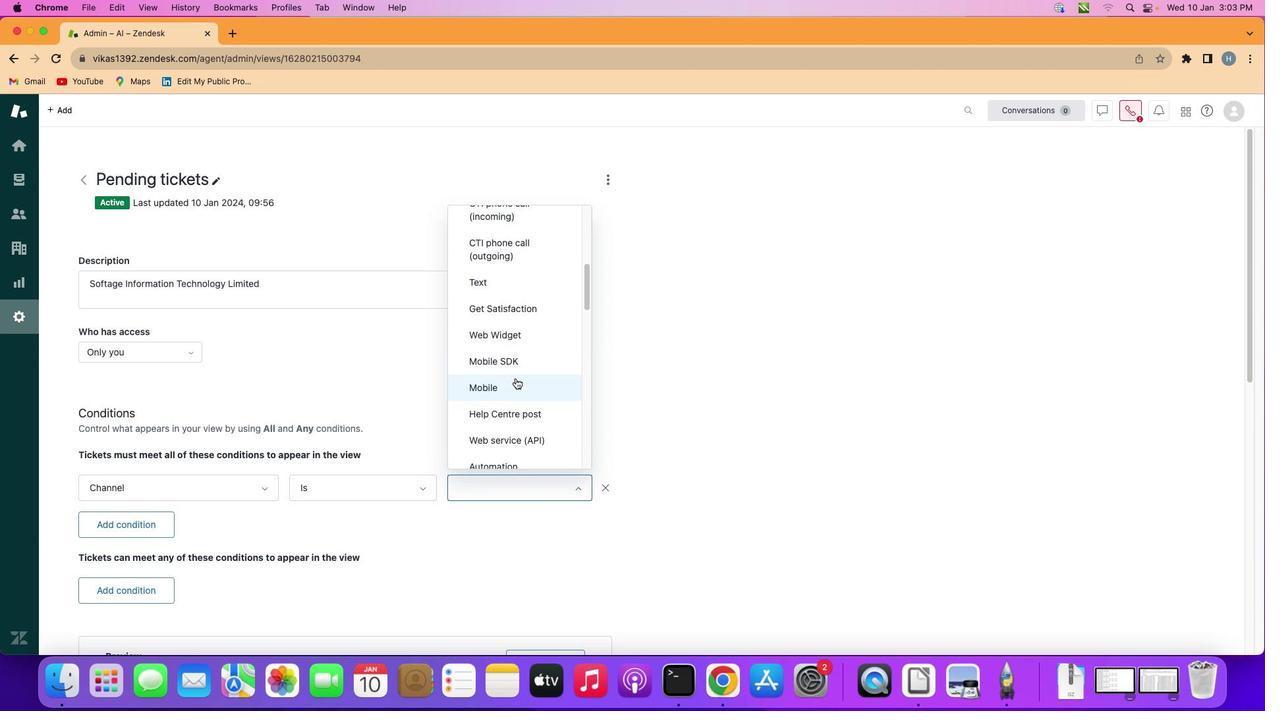 
Action: Mouse scrolled (521, 379) with delta (11, 65)
Screenshot: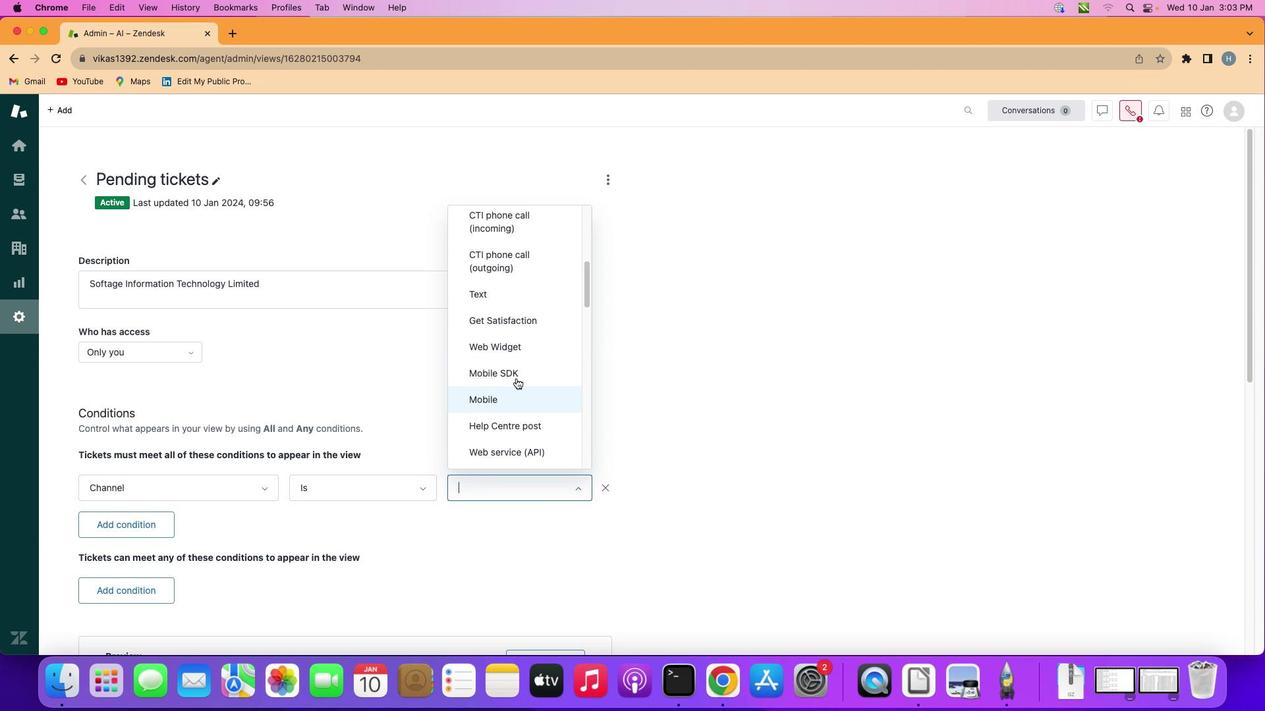 
Action: Mouse scrolled (521, 379) with delta (11, 67)
Screenshot: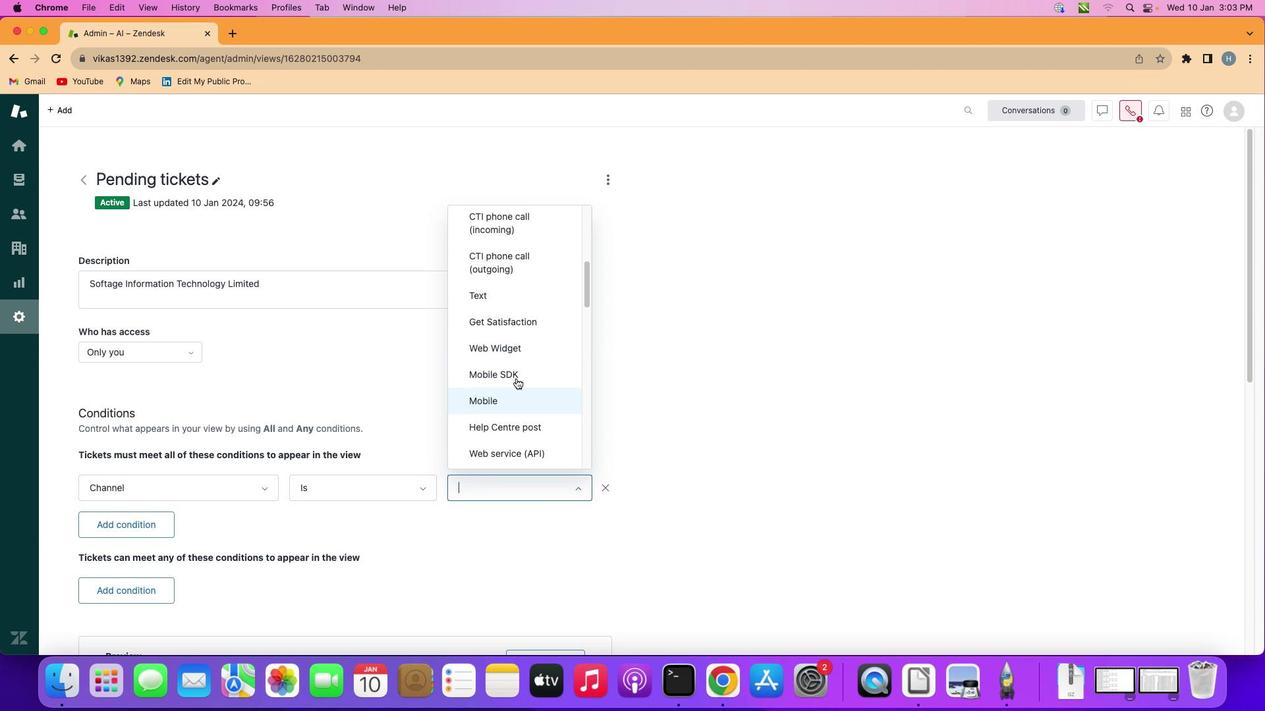 
Action: Mouse moved to (521, 379)
Screenshot: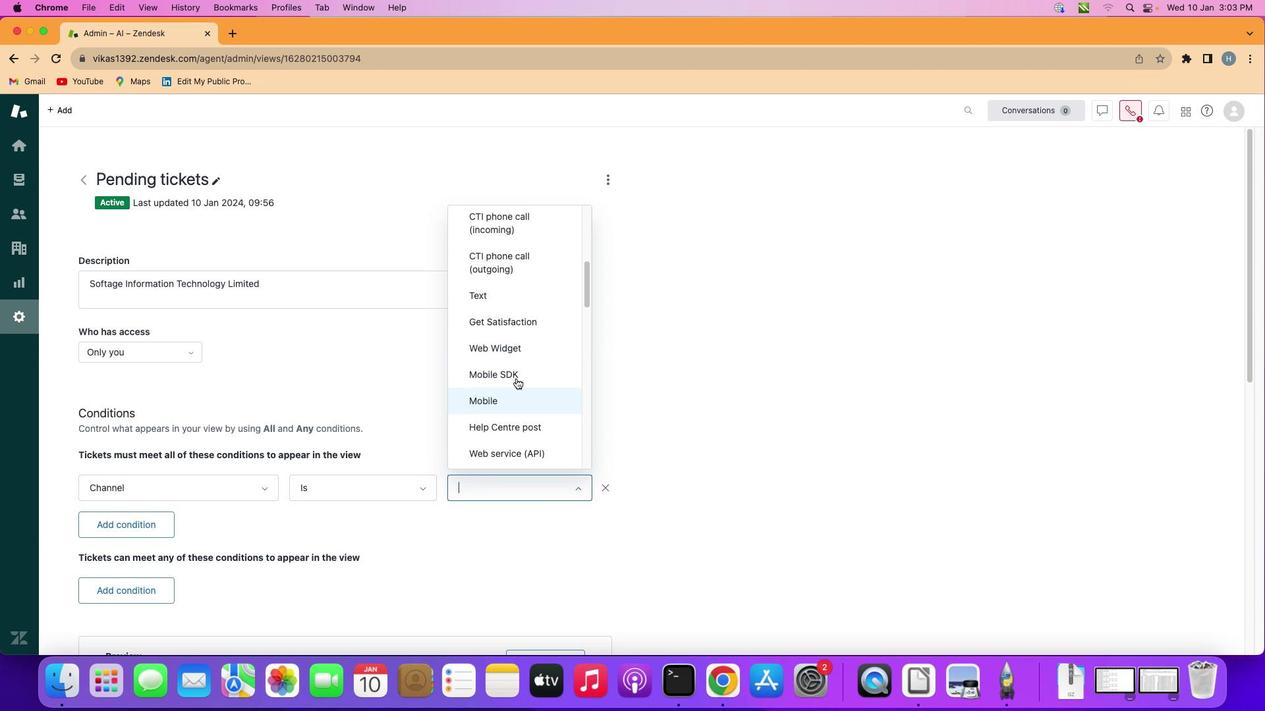 
Action: Mouse scrolled (521, 379) with delta (11, 65)
Screenshot: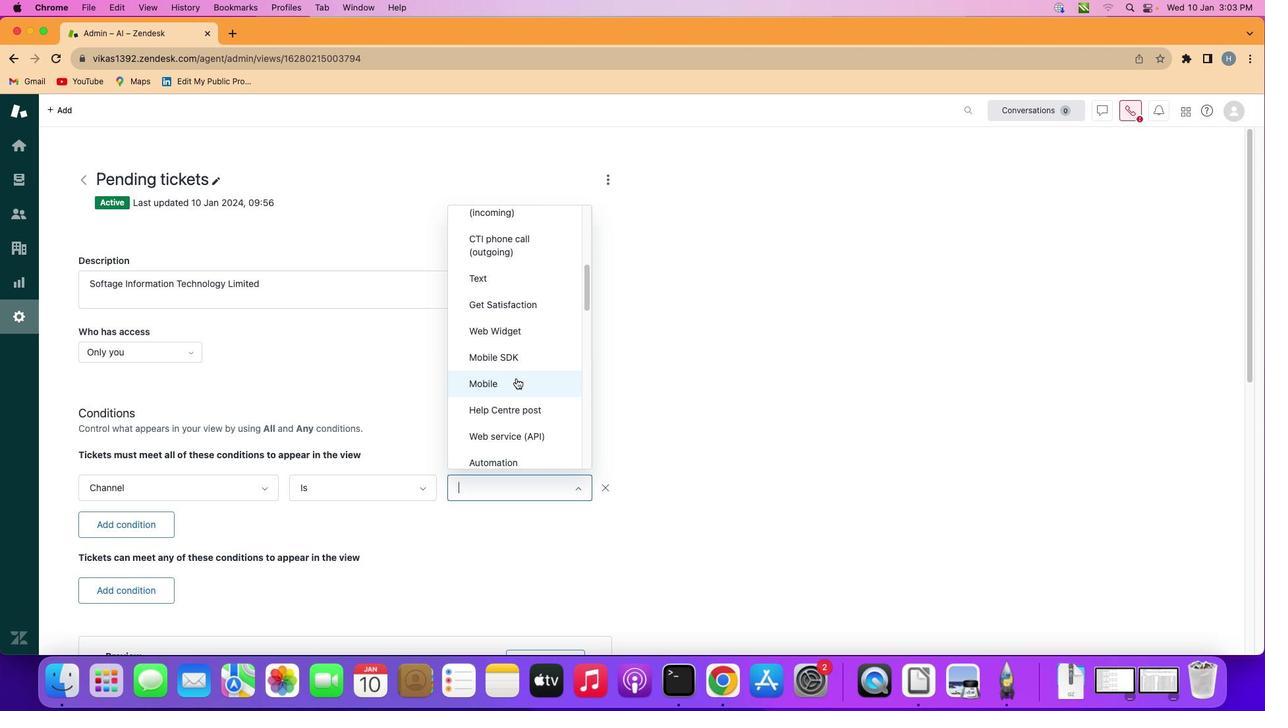 
Action: Mouse scrolled (521, 379) with delta (11, 65)
Screenshot: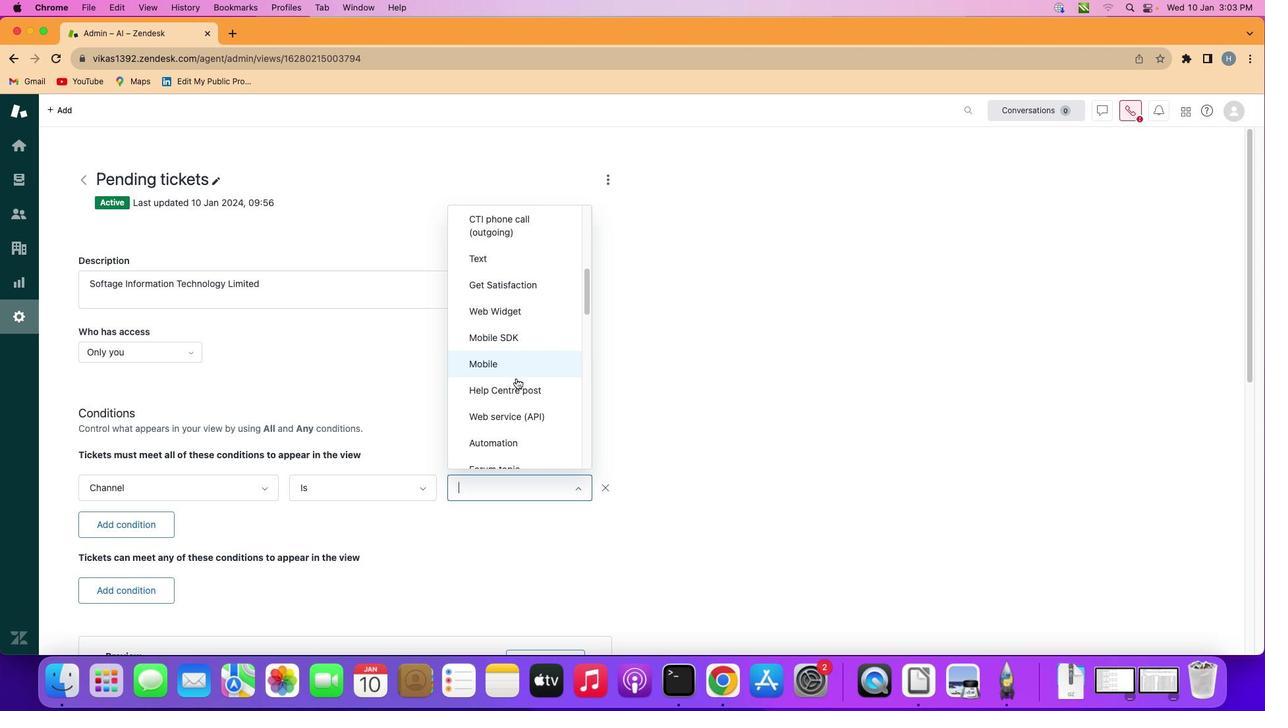 
Action: Mouse scrolled (521, 379) with delta (11, 65)
Screenshot: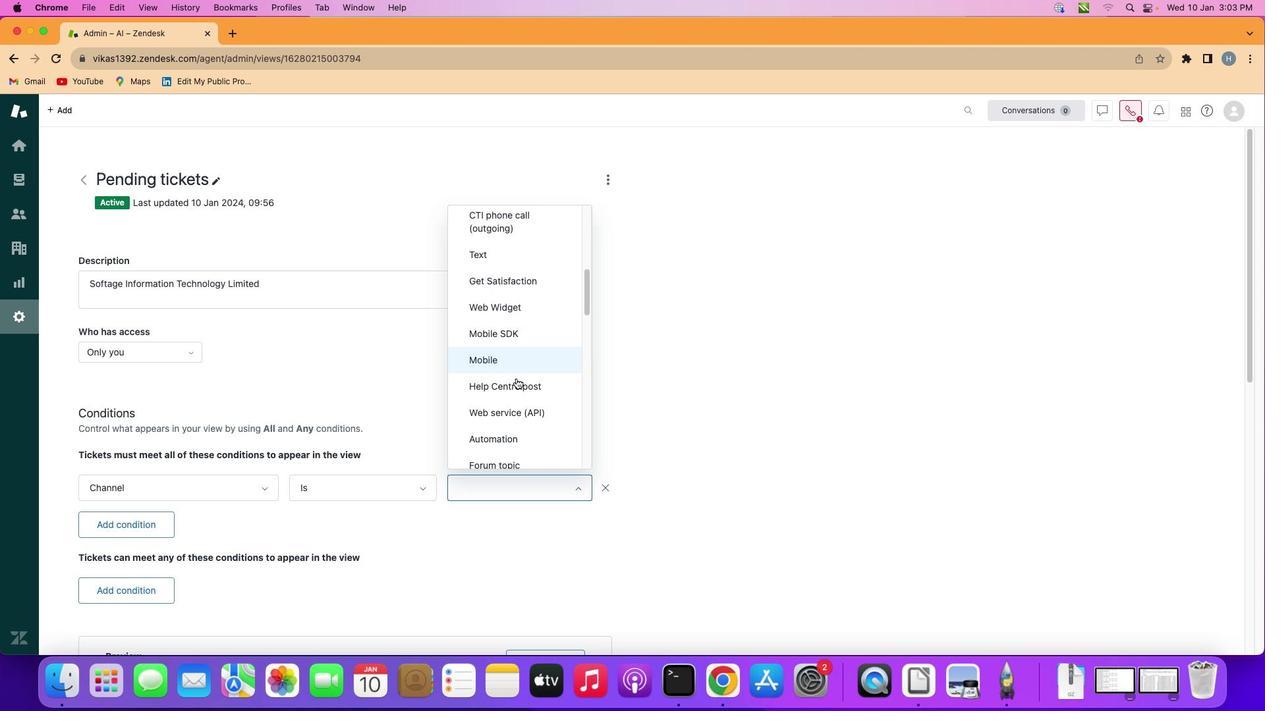 
Action: Mouse scrolled (521, 379) with delta (11, 65)
Screenshot: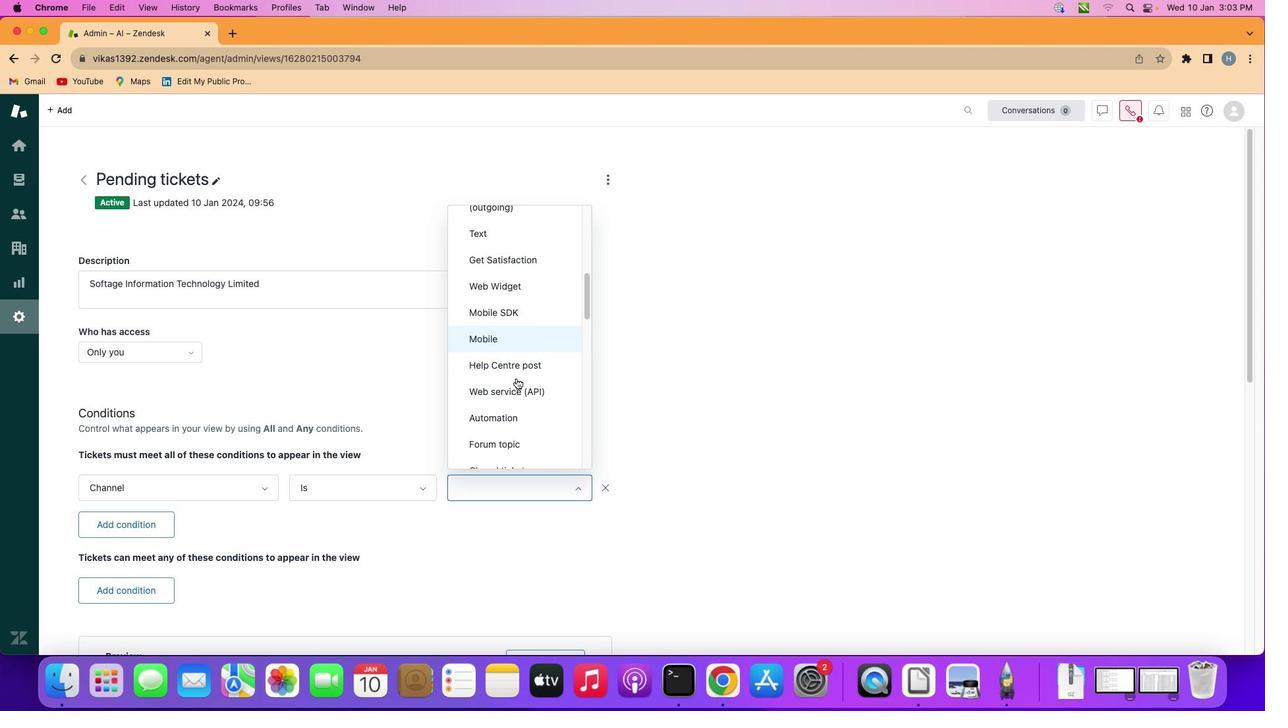 
Action: Mouse scrolled (521, 379) with delta (11, 65)
Screenshot: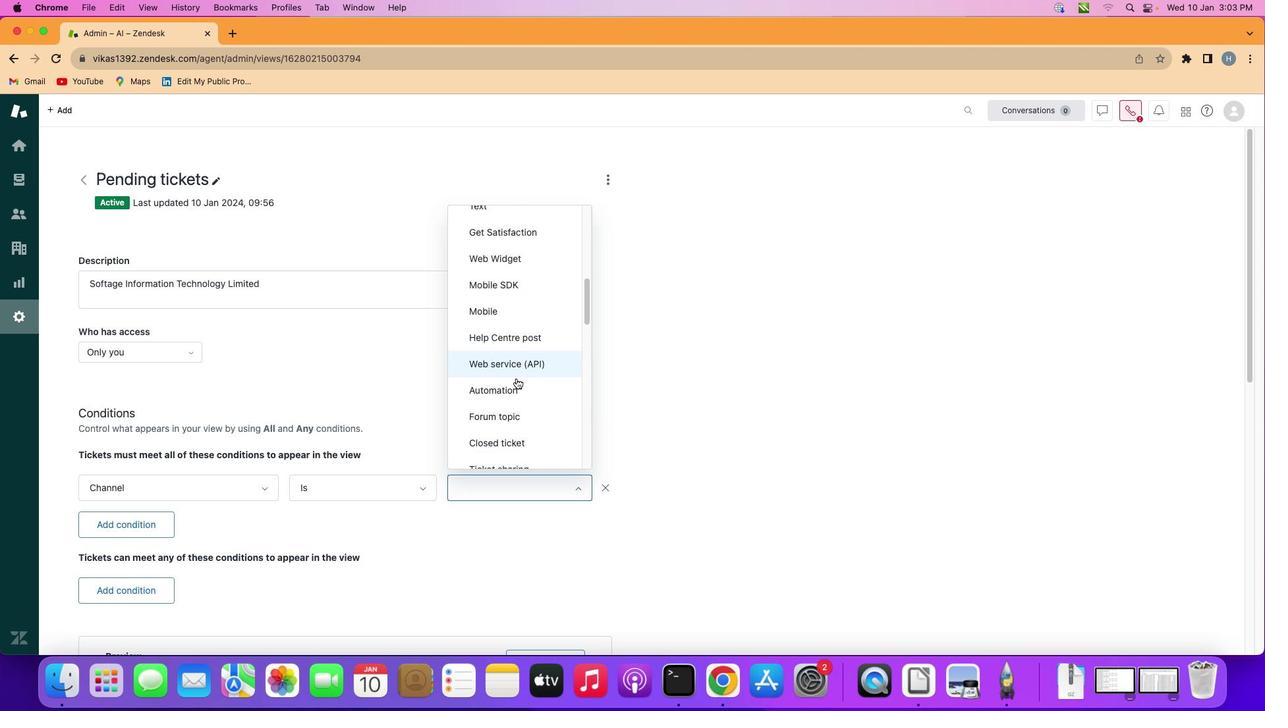 
Action: Mouse scrolled (521, 379) with delta (11, 65)
Screenshot: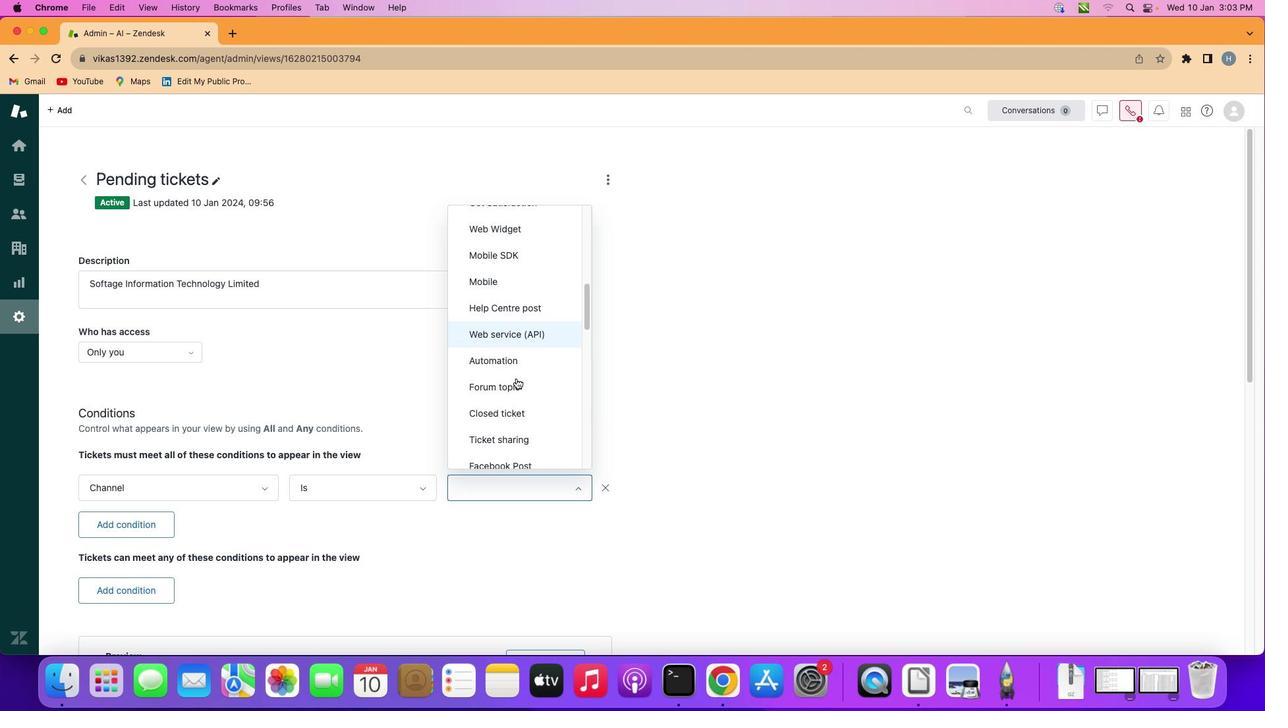 
Action: Mouse moved to (522, 379)
Screenshot: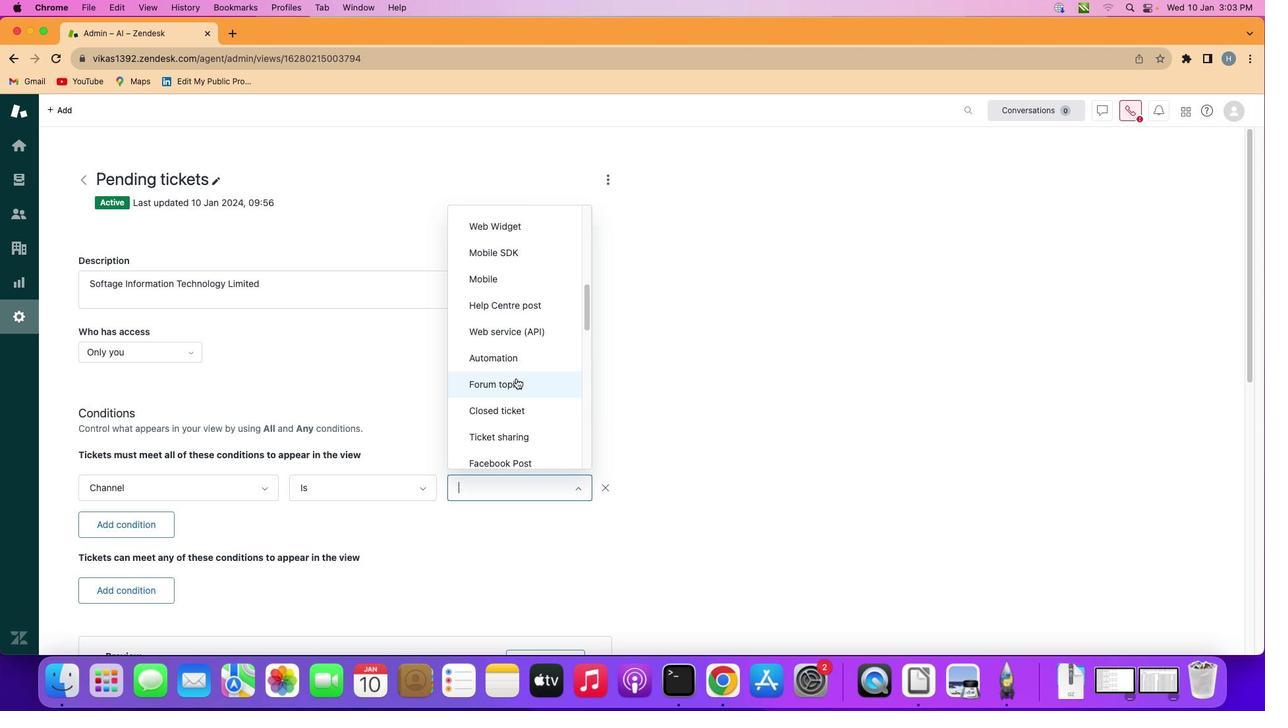 
Action: Mouse scrolled (522, 379) with delta (11, 65)
Screenshot: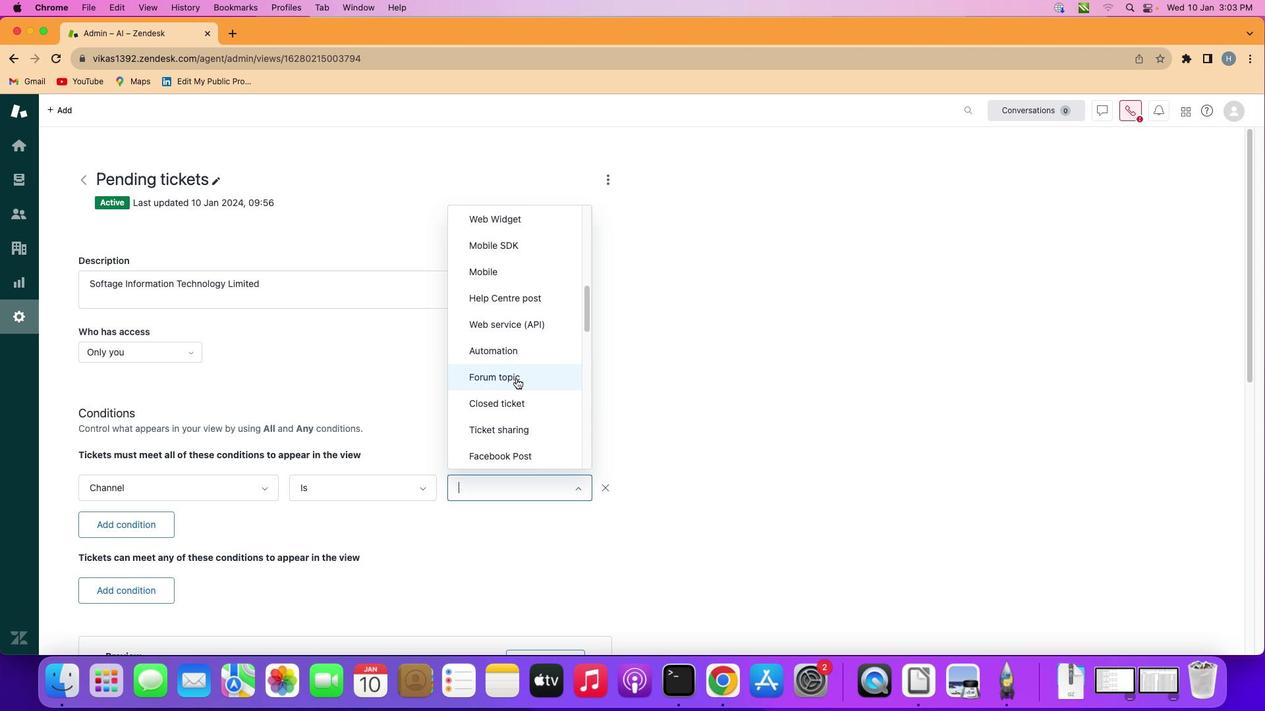 
Action: Mouse scrolled (522, 379) with delta (11, 65)
Screenshot: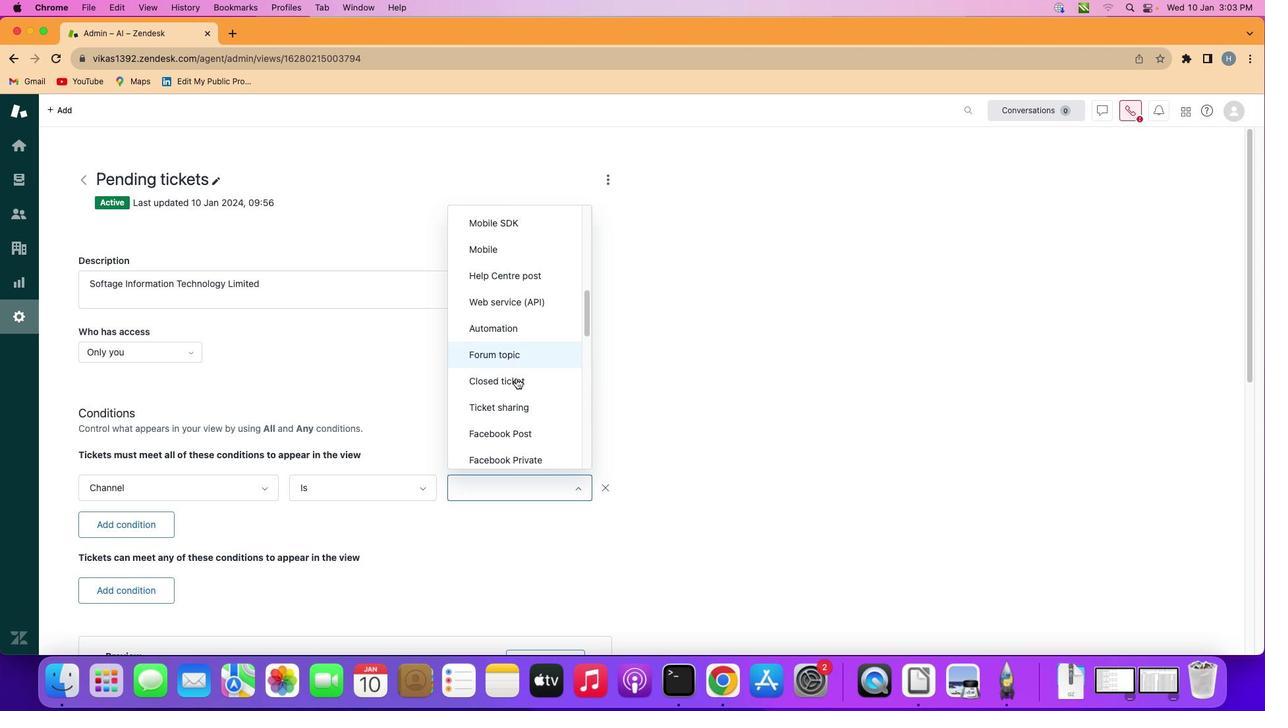 
Action: Mouse scrolled (522, 379) with delta (11, 65)
Screenshot: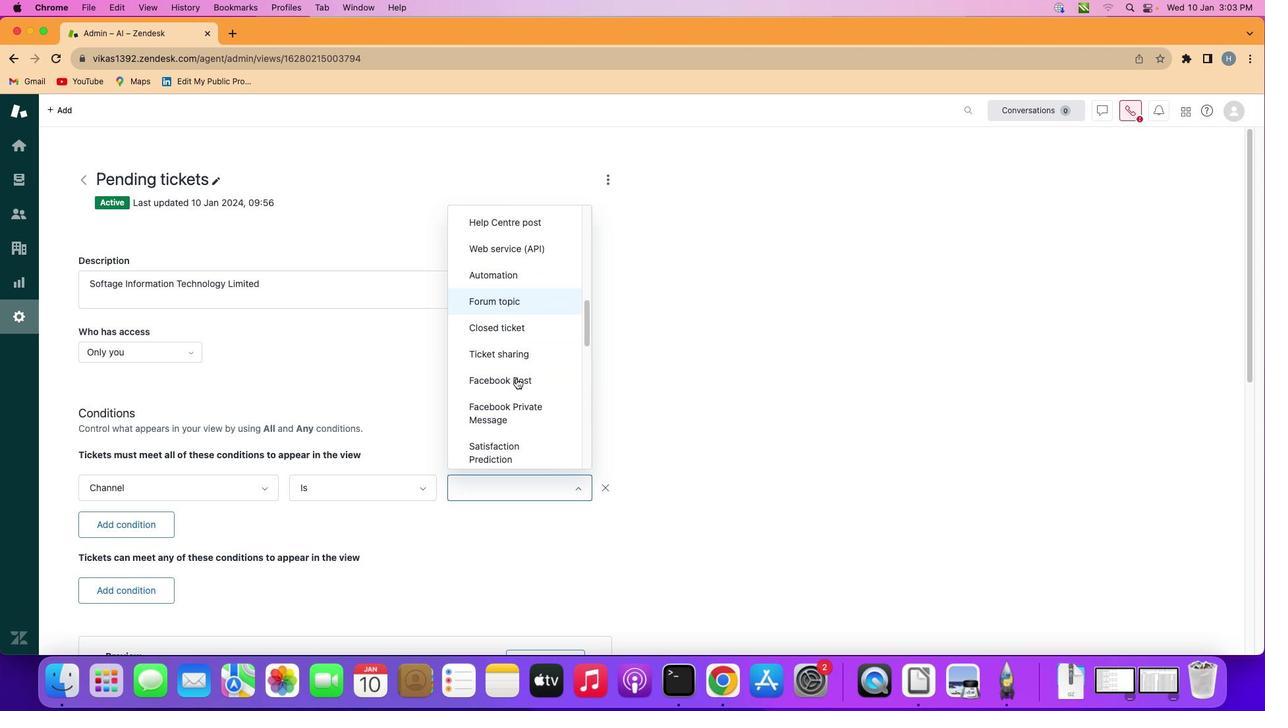
Action: Mouse scrolled (522, 379) with delta (11, 65)
Screenshot: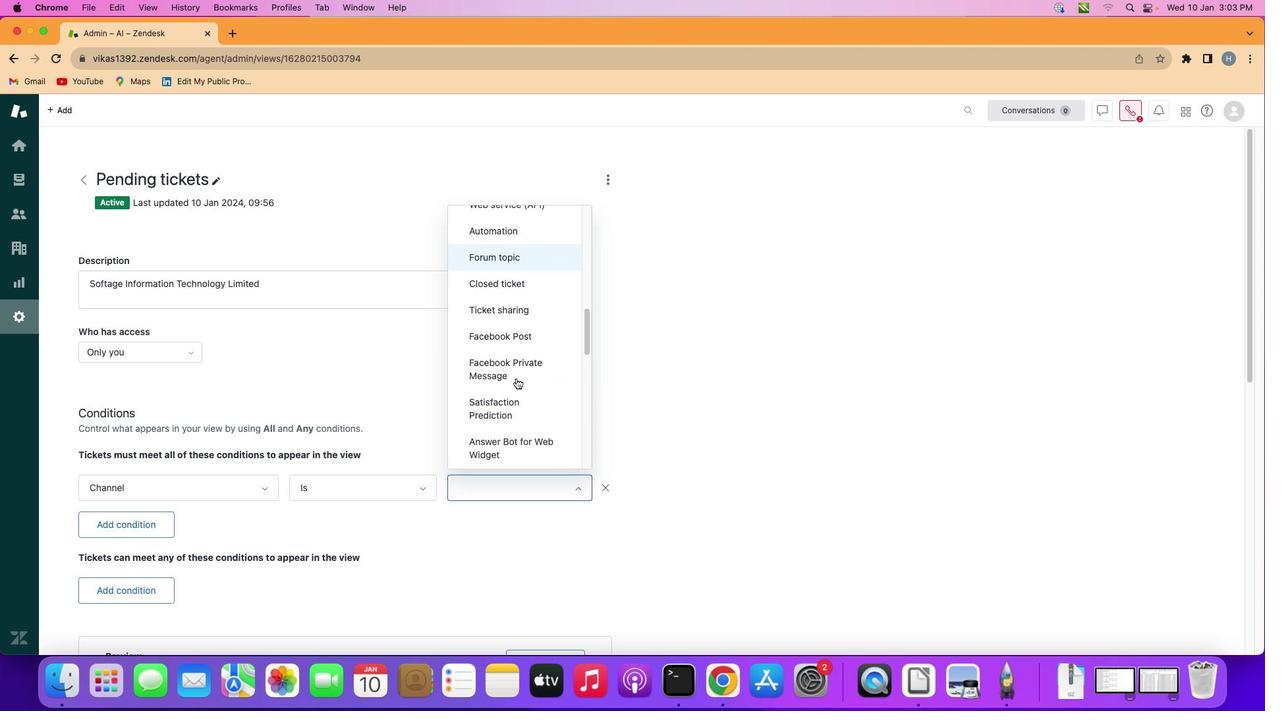 
Action: Mouse scrolled (522, 379) with delta (11, 65)
Screenshot: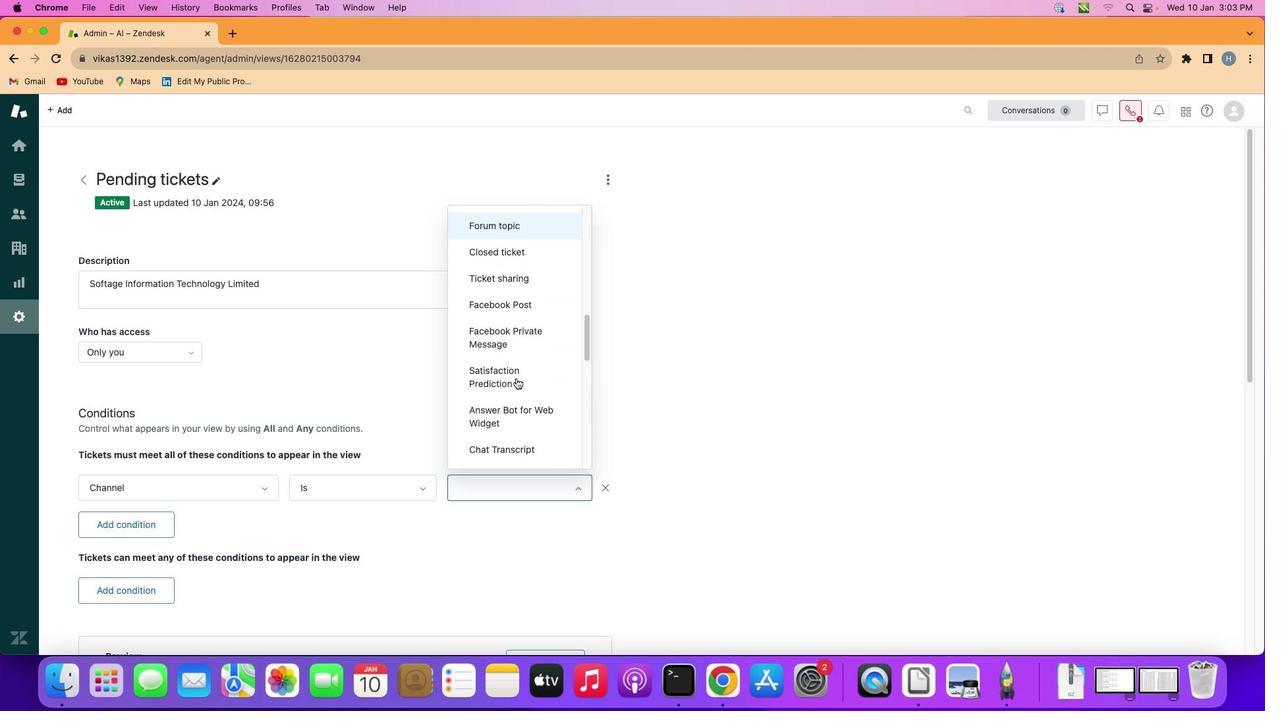
Action: Mouse scrolled (522, 379) with delta (11, 65)
Screenshot: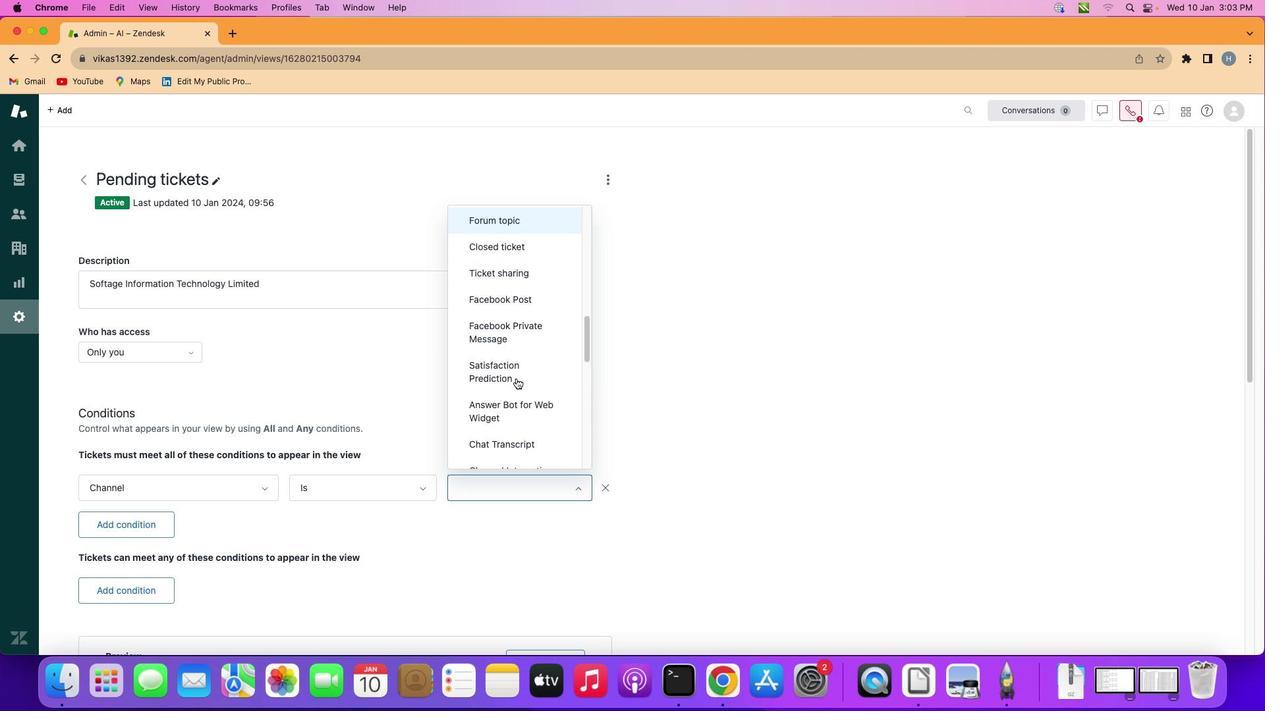 
Action: Mouse scrolled (522, 379) with delta (11, 65)
Screenshot: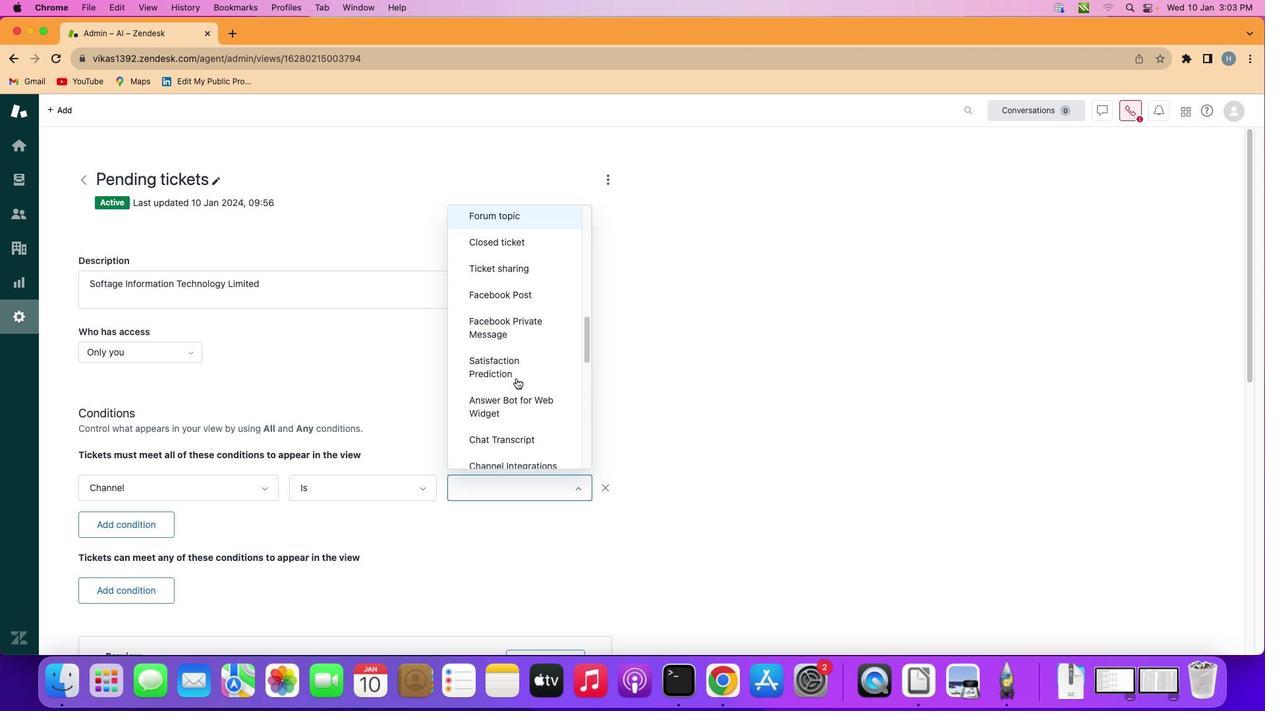 
Action: Mouse scrolled (522, 379) with delta (11, 65)
Screenshot: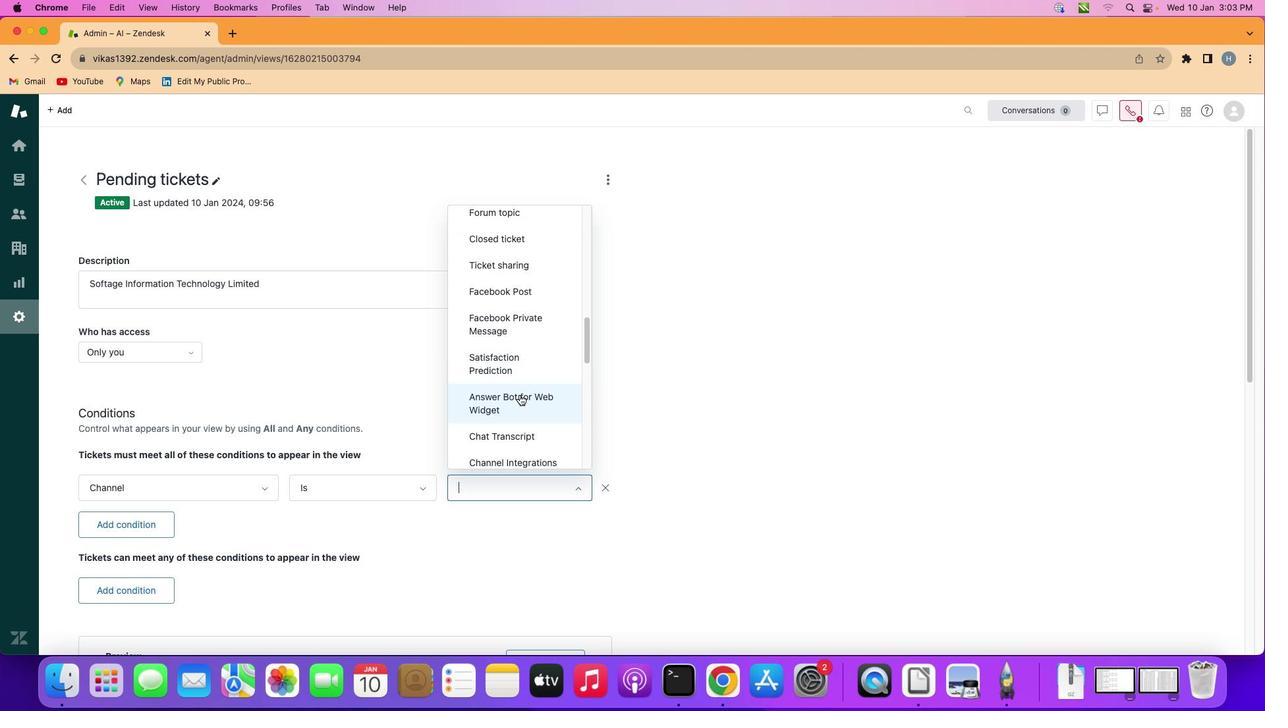 
Action: Mouse scrolled (522, 379) with delta (11, 65)
Screenshot: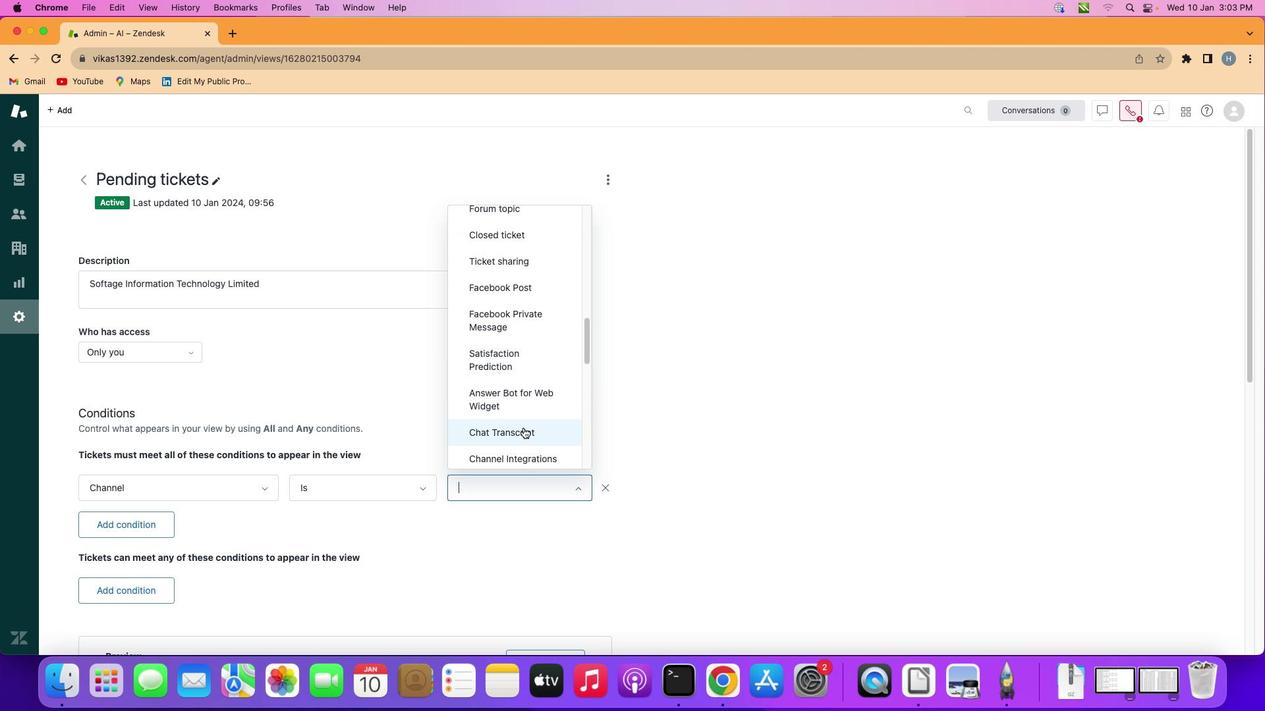 
Action: Mouse moved to (528, 423)
Screenshot: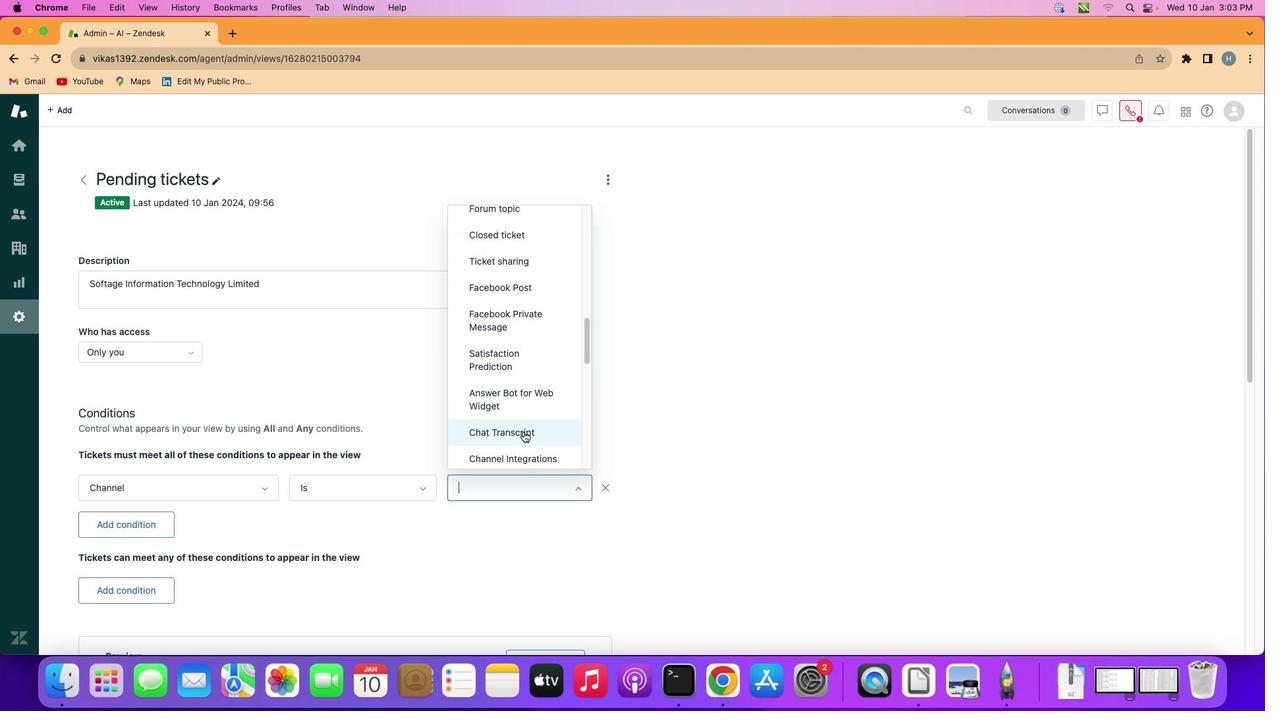 
Action: Mouse pressed left at (528, 423)
Screenshot: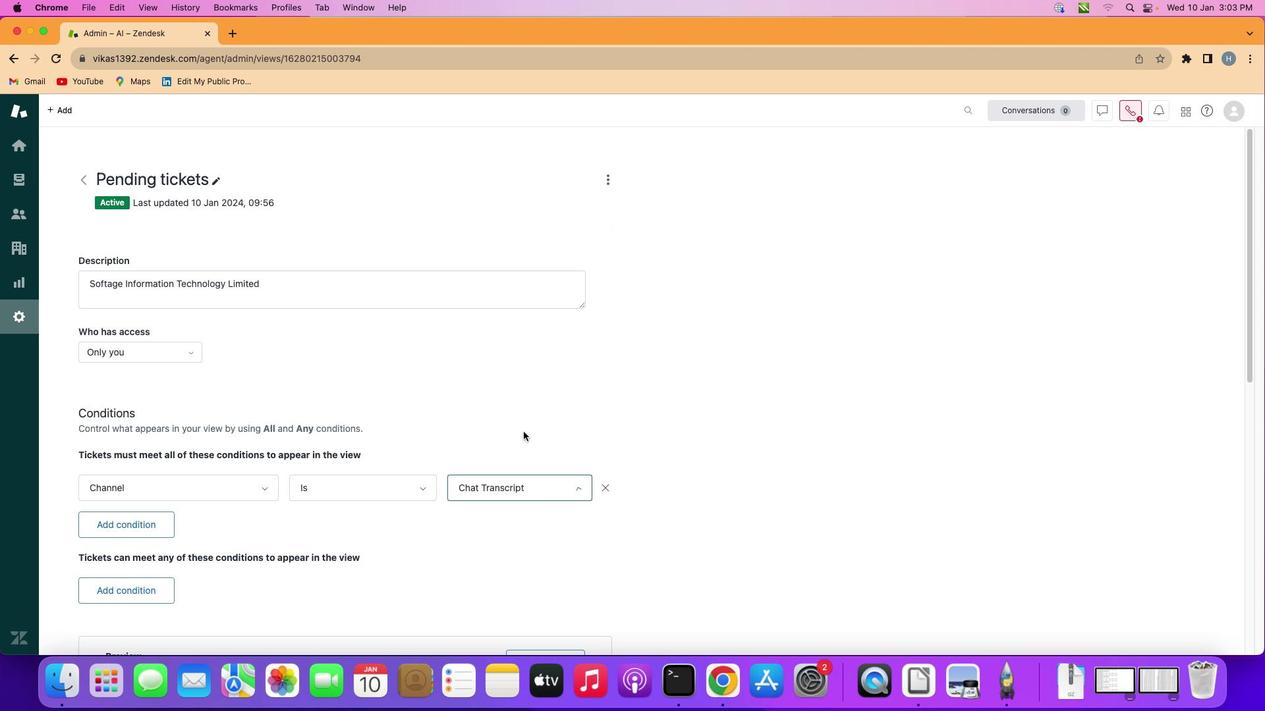 
Action: Mouse moved to (553, 379)
Screenshot: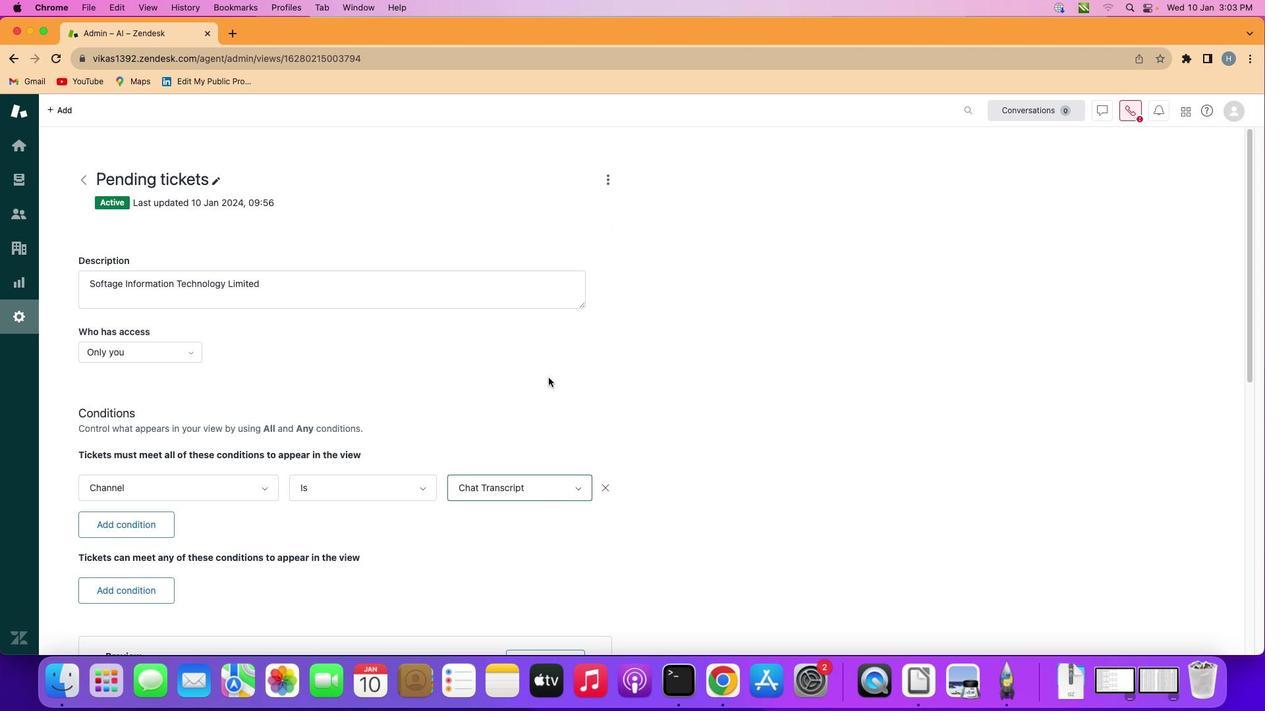 
